 Task: Get the current traffic updates for the Mall of America in Bloomington.
Action: Mouse moved to (63, 81)
Screenshot: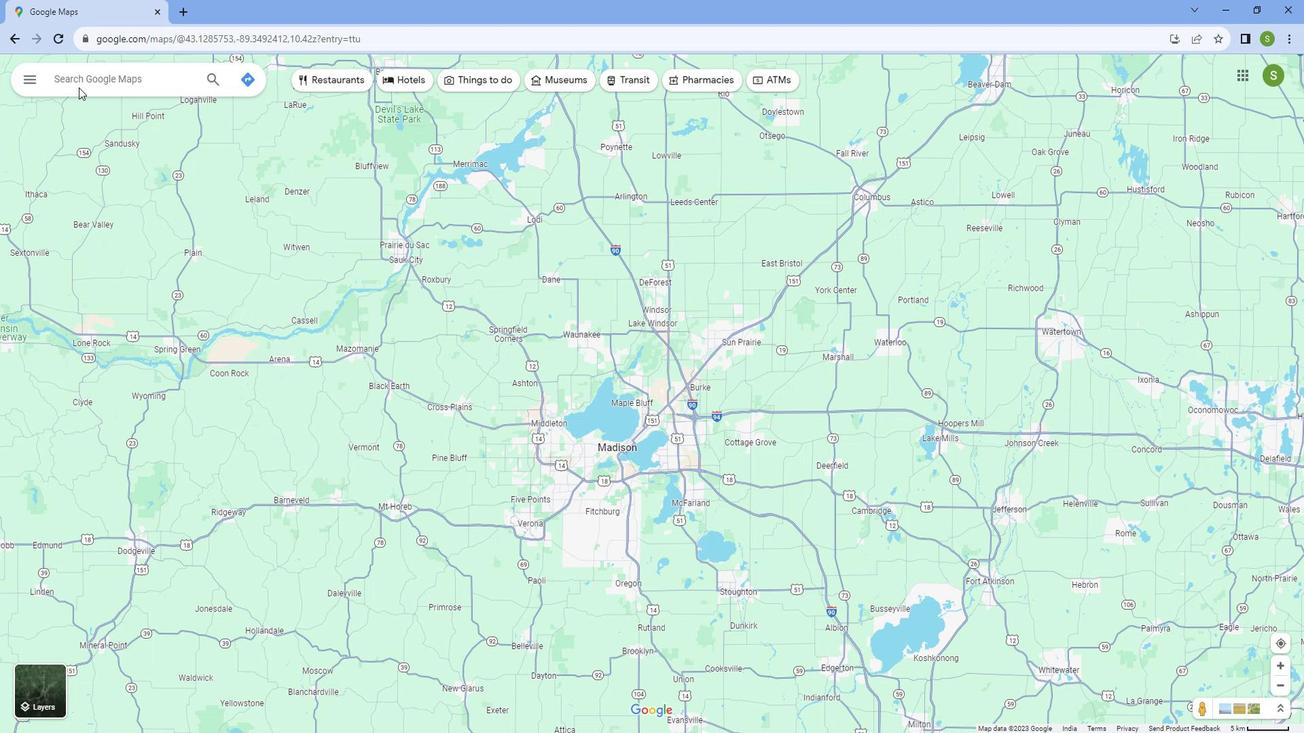 
Action: Mouse pressed left at (63, 81)
Screenshot: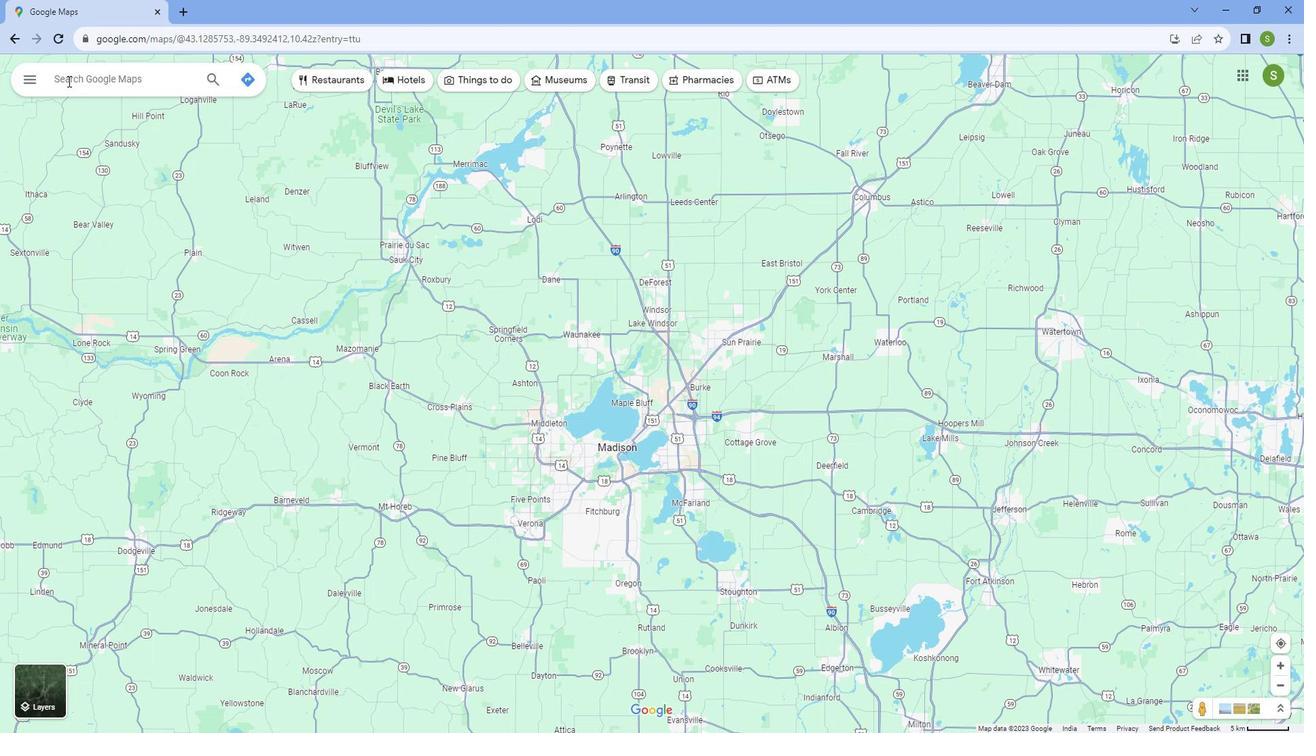 
Action: Key pressed <Key.caps_lock>M<Key.caps_lock>all<Key.space>of<Key.space><Key.caps_lock>A<Key.caps_lock>merica,<Key.space><Key.caps_lock>B<Key.caps_lock>loomington
Screenshot: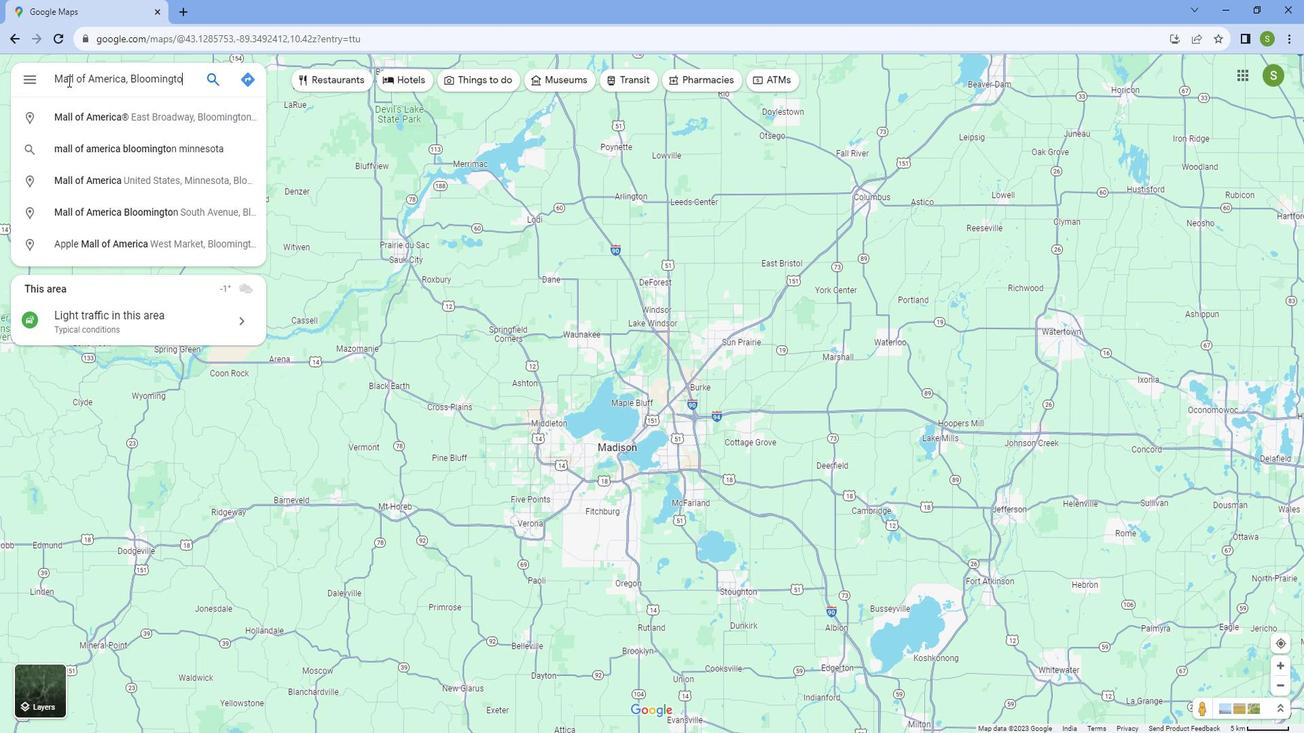 
Action: Mouse moved to (115, 209)
Screenshot: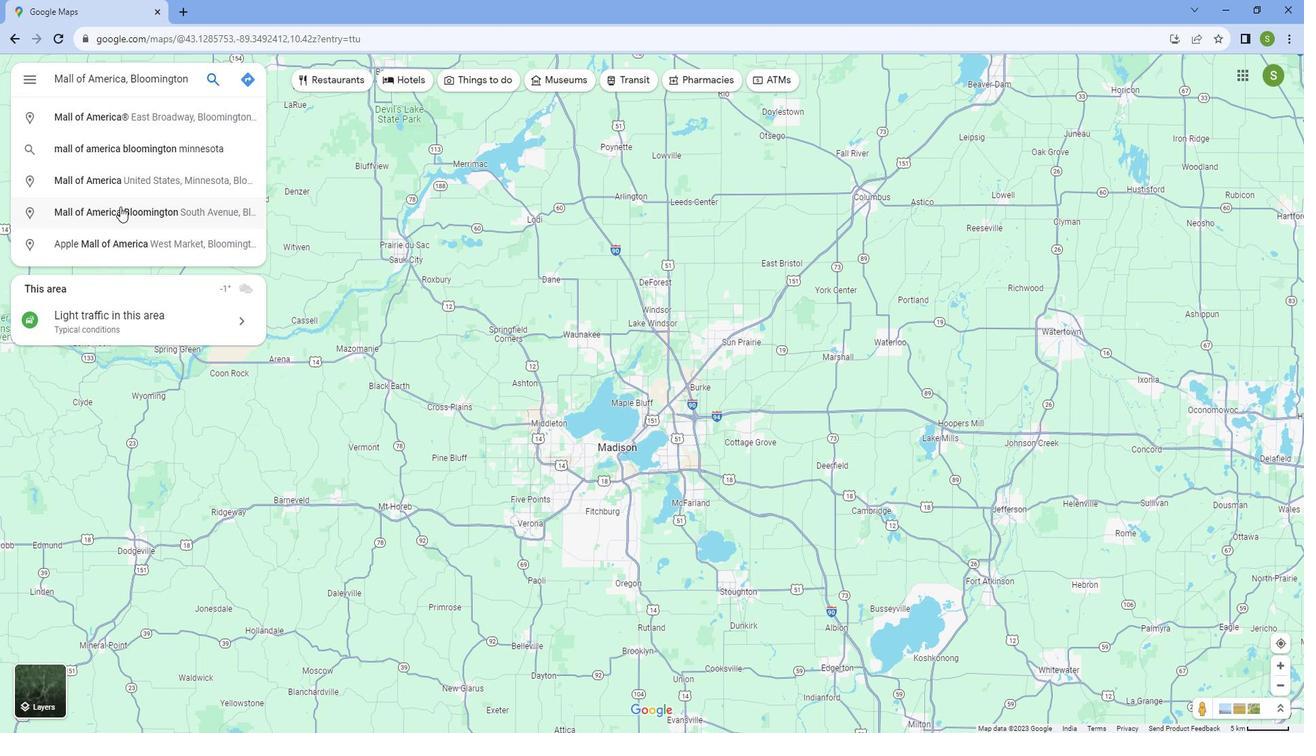 
Action: Mouse pressed left at (115, 209)
Screenshot: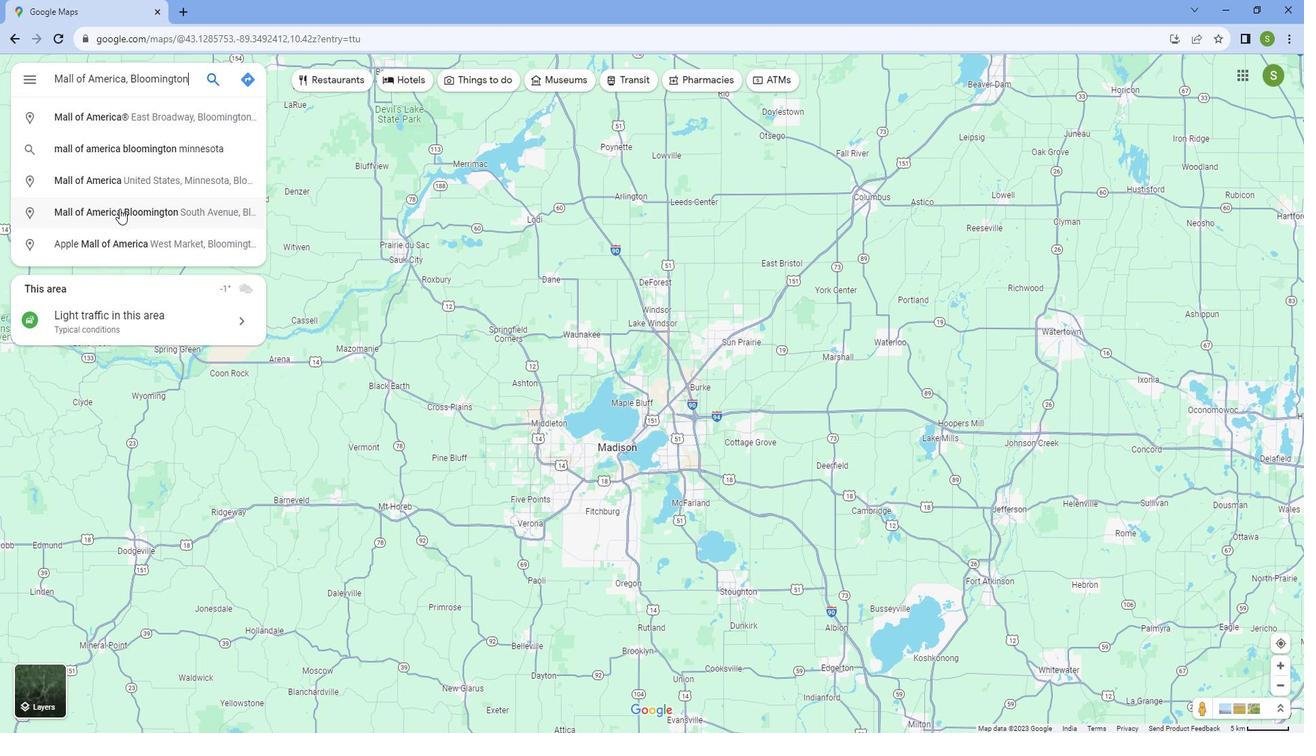 
Action: Mouse moved to (409, 698)
Screenshot: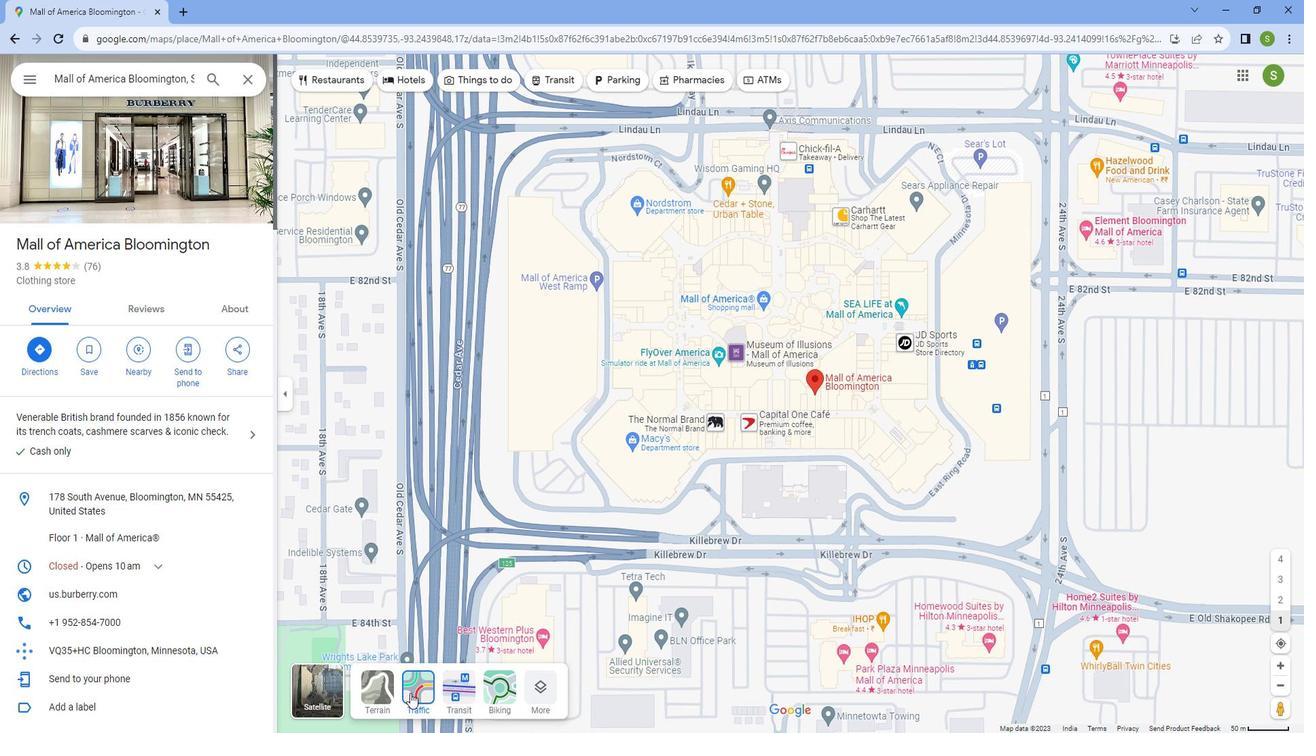 
Action: Mouse pressed left at (409, 698)
Screenshot: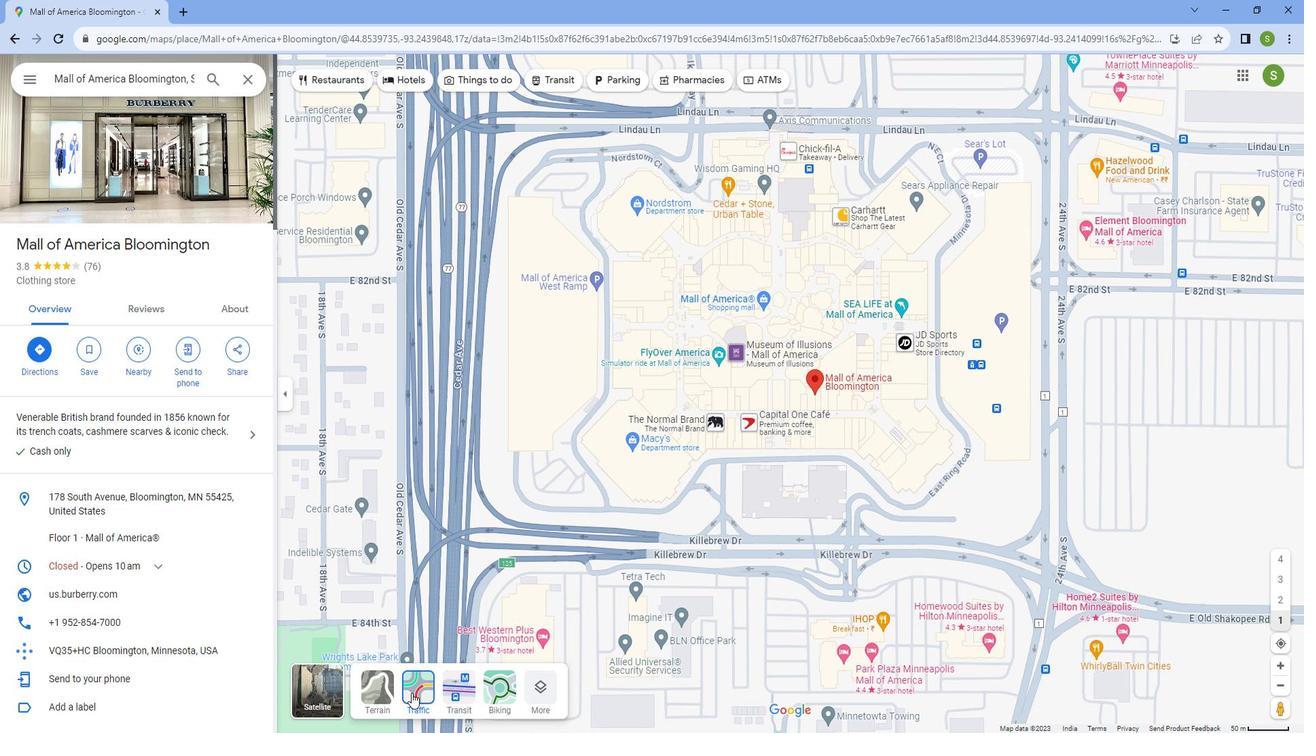 
Action: Mouse moved to (521, 482)
Screenshot: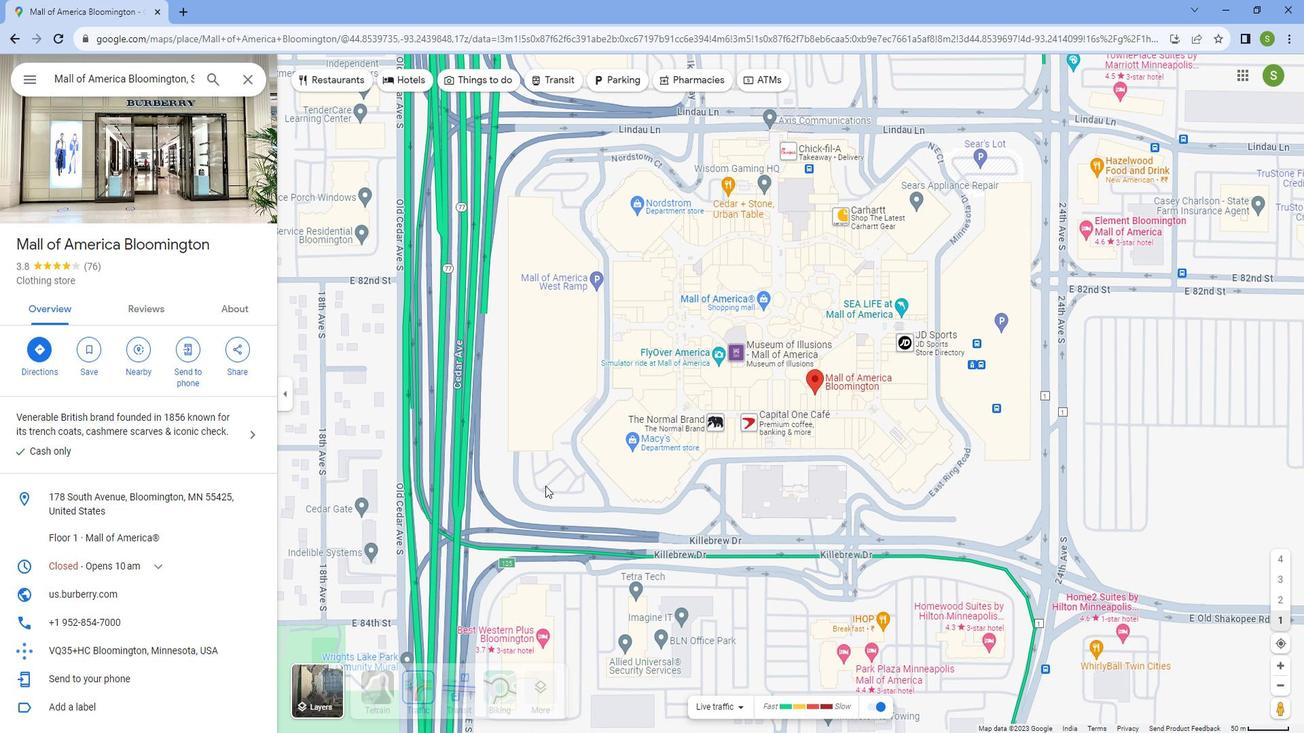 
Action: Mouse scrolled (521, 481) with delta (0, 0)
Screenshot: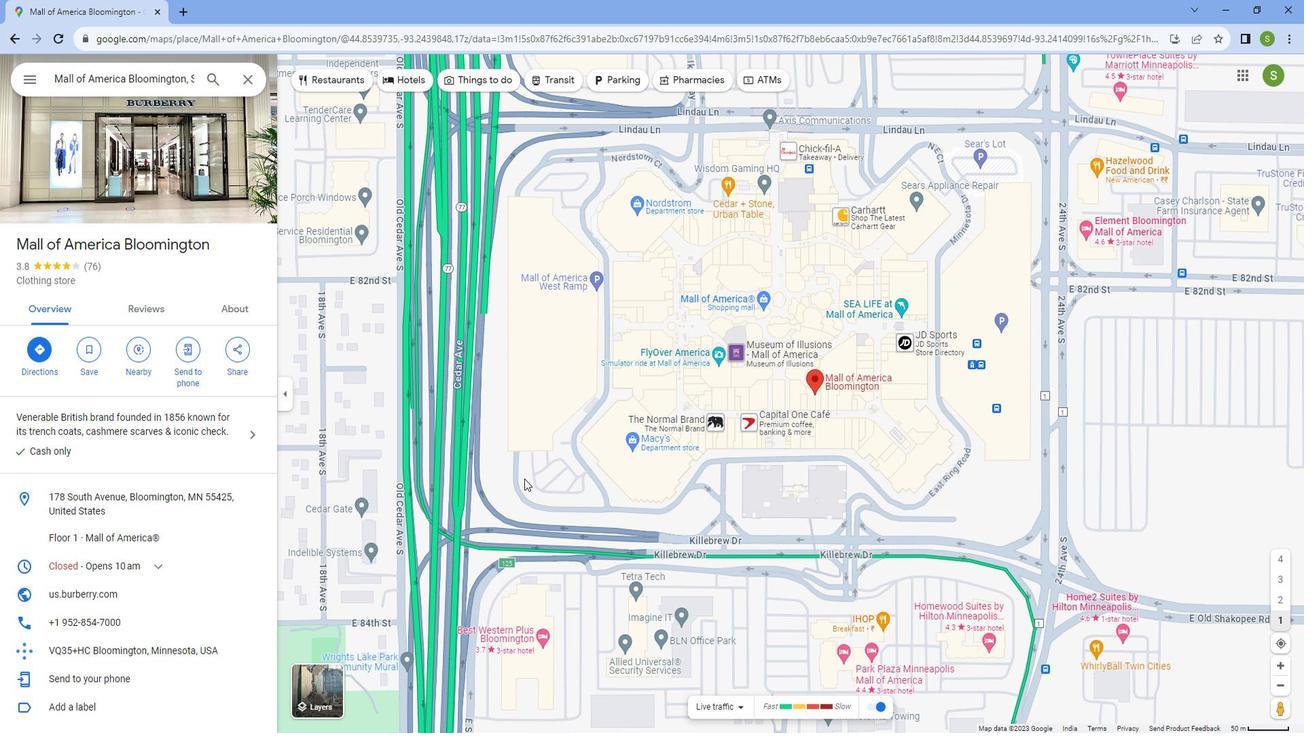 
Action: Mouse scrolled (521, 481) with delta (0, 0)
Screenshot: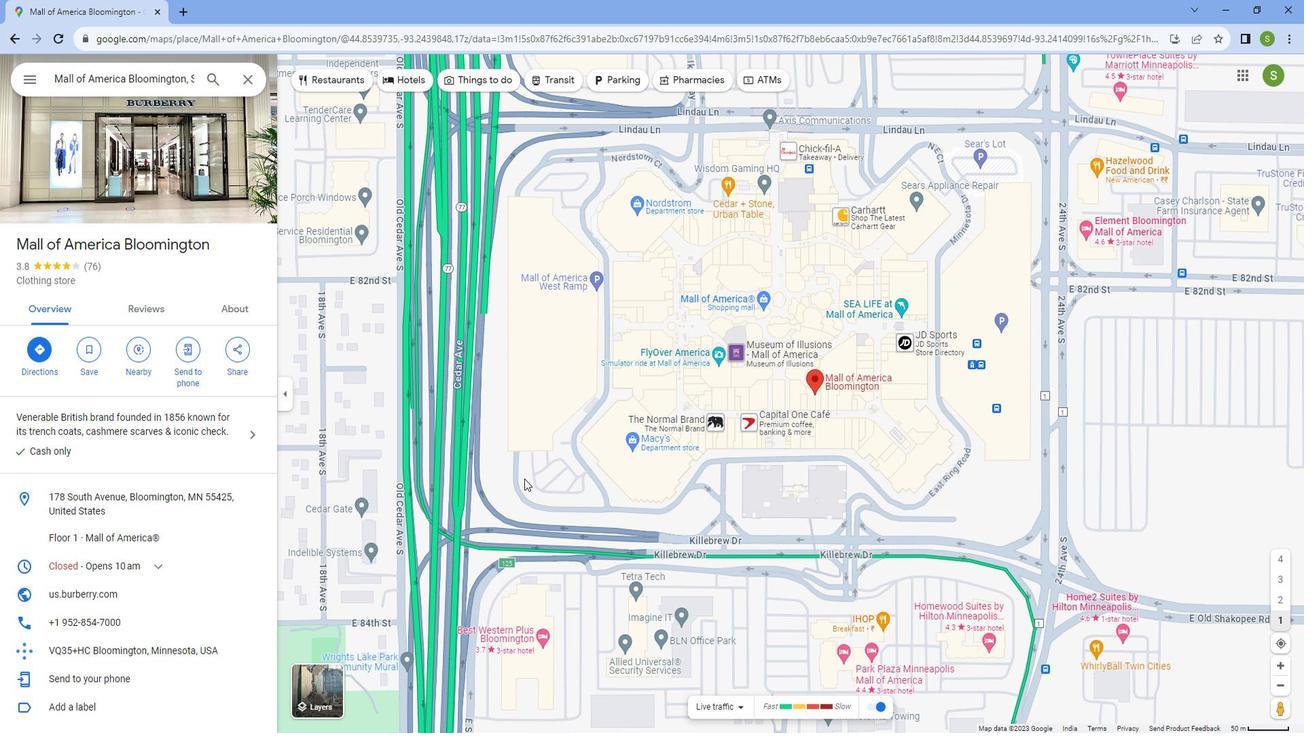 
Action: Mouse scrolled (521, 481) with delta (0, 0)
Screenshot: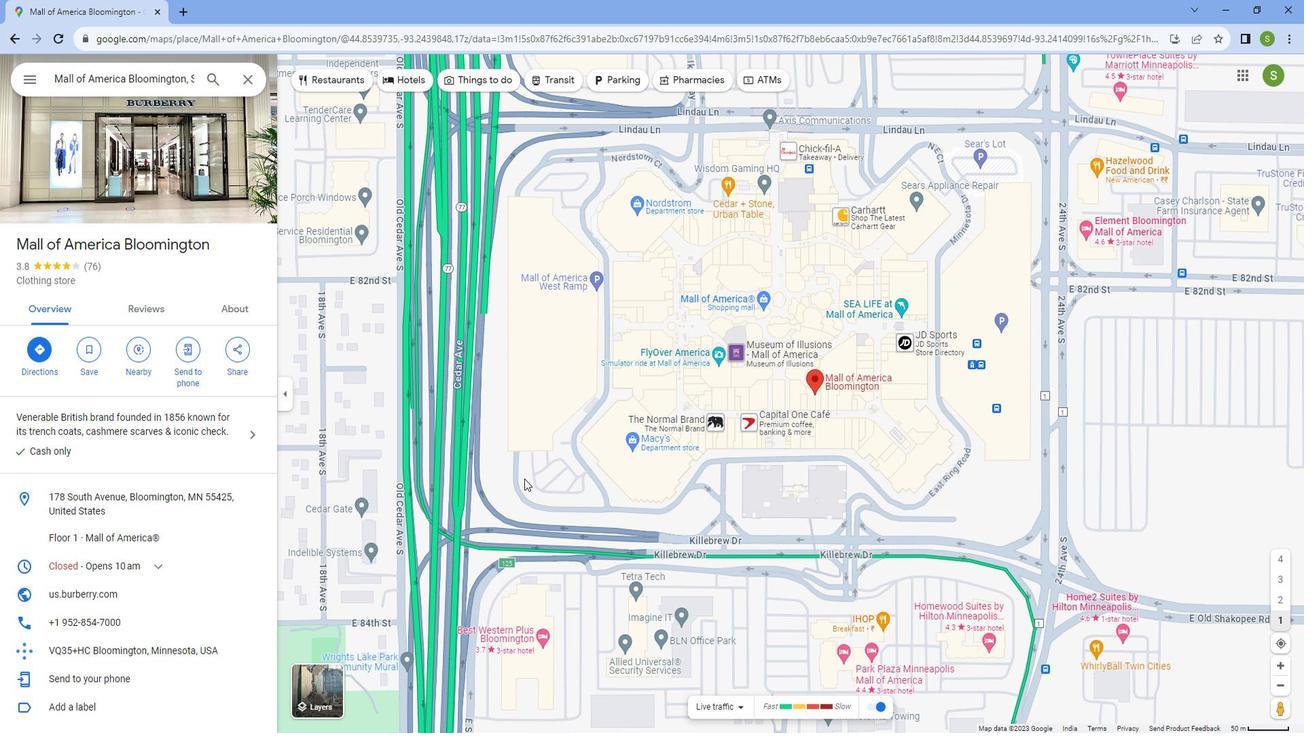 
Action: Mouse scrolled (521, 481) with delta (0, 0)
Screenshot: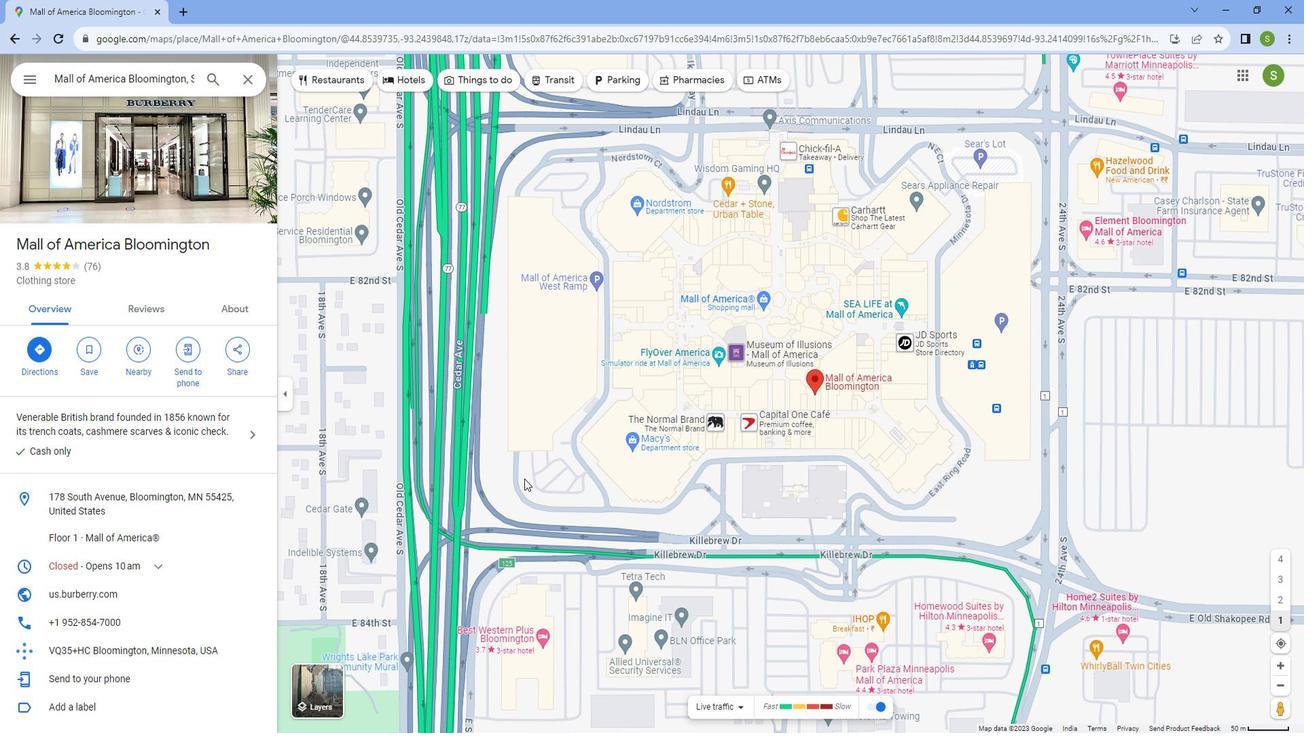 
Action: Mouse scrolled (521, 481) with delta (0, 0)
Screenshot: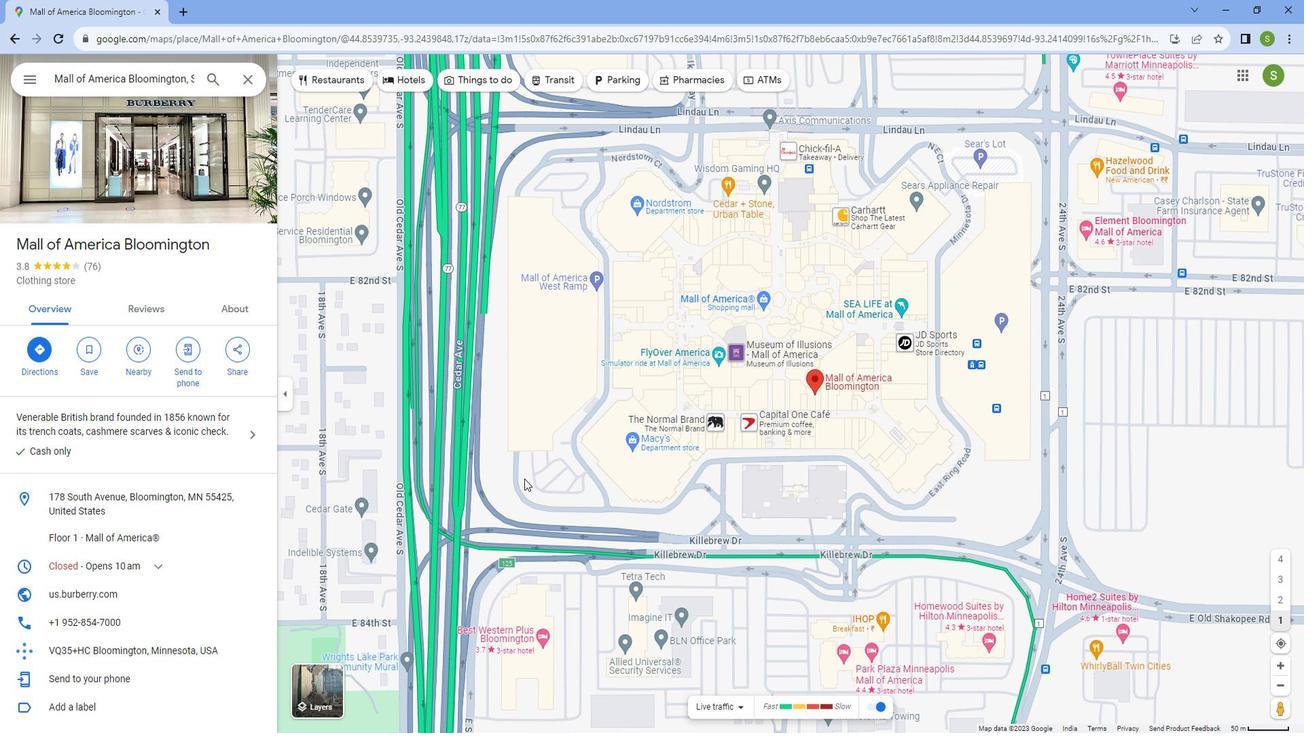 
Action: Mouse scrolled (521, 481) with delta (0, 0)
Screenshot: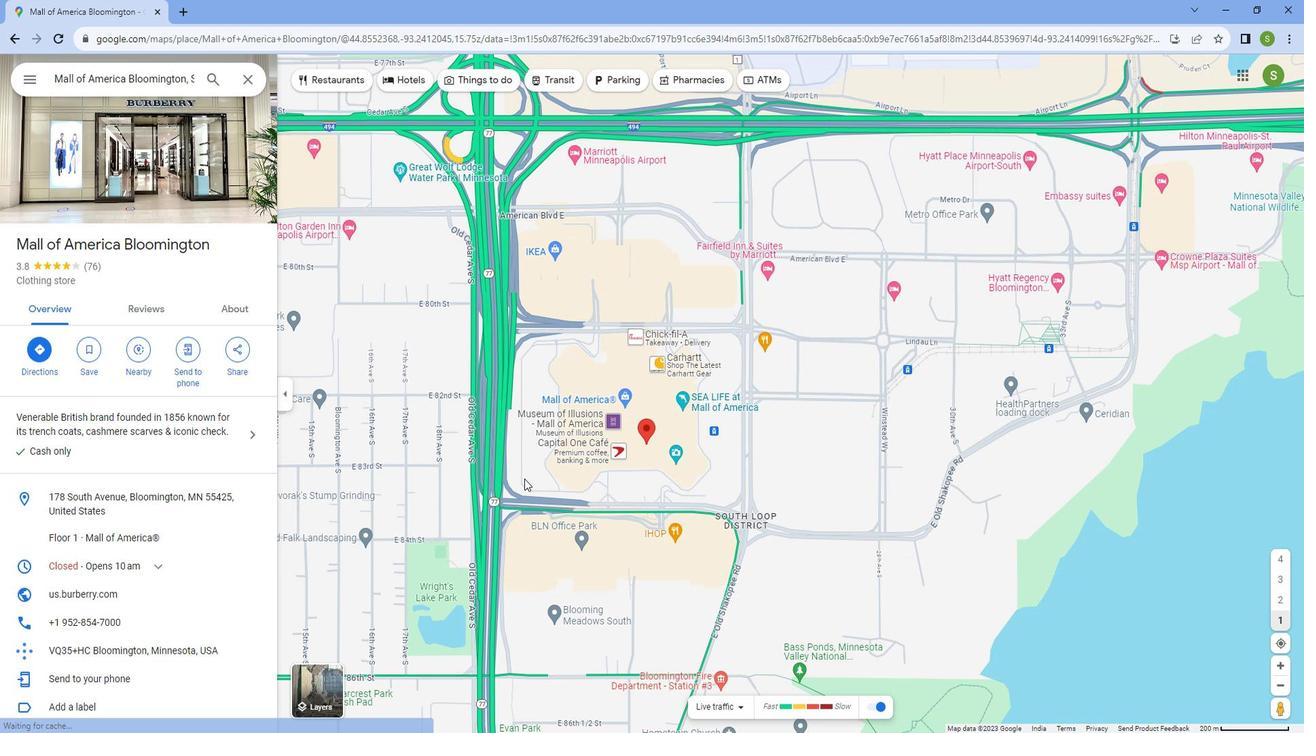 
Action: Mouse scrolled (521, 481) with delta (0, 0)
Screenshot: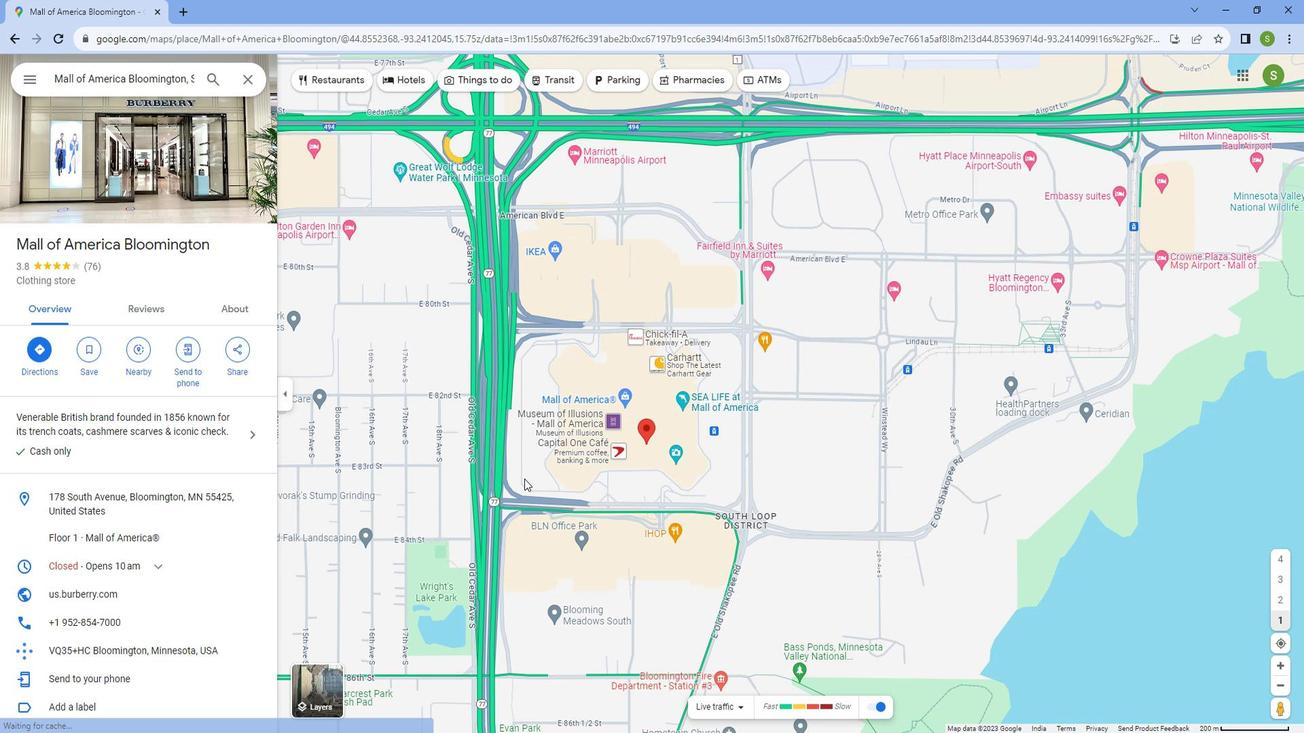 
Action: Mouse scrolled (521, 481) with delta (0, 0)
Screenshot: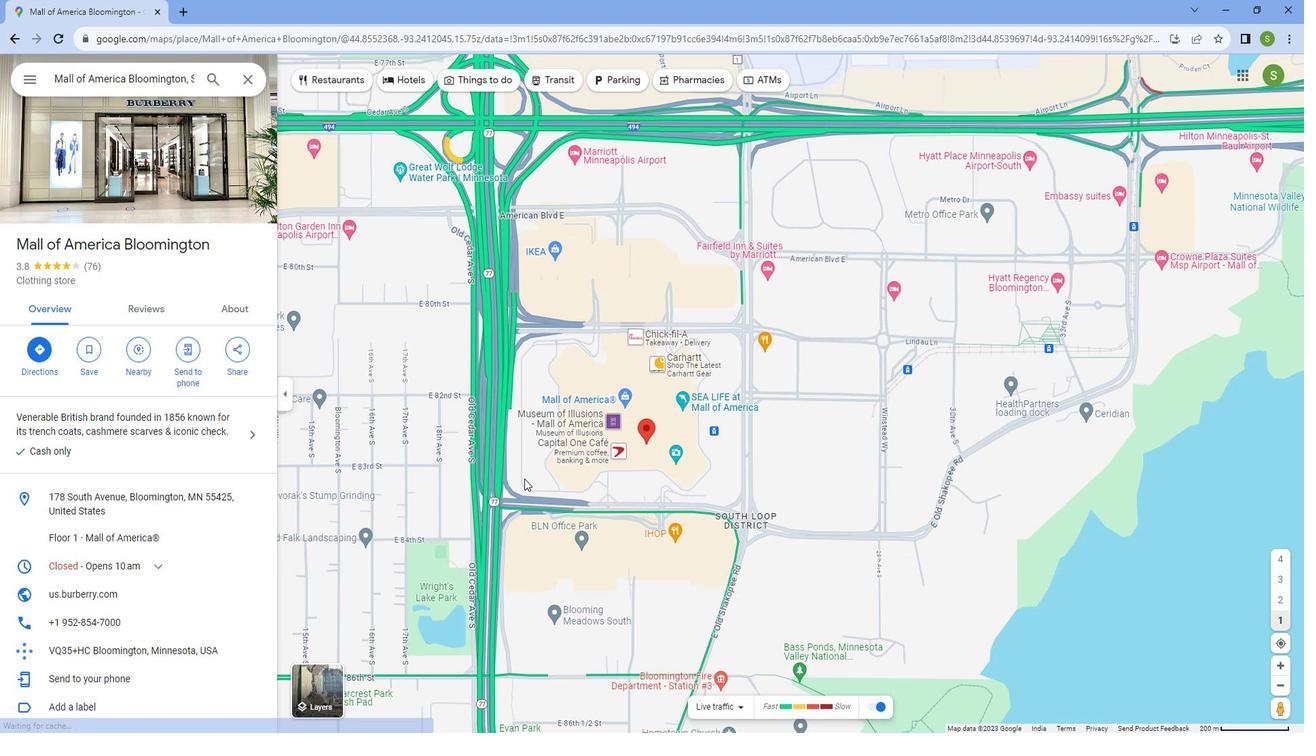 
Action: Mouse scrolled (521, 481) with delta (0, 0)
Screenshot: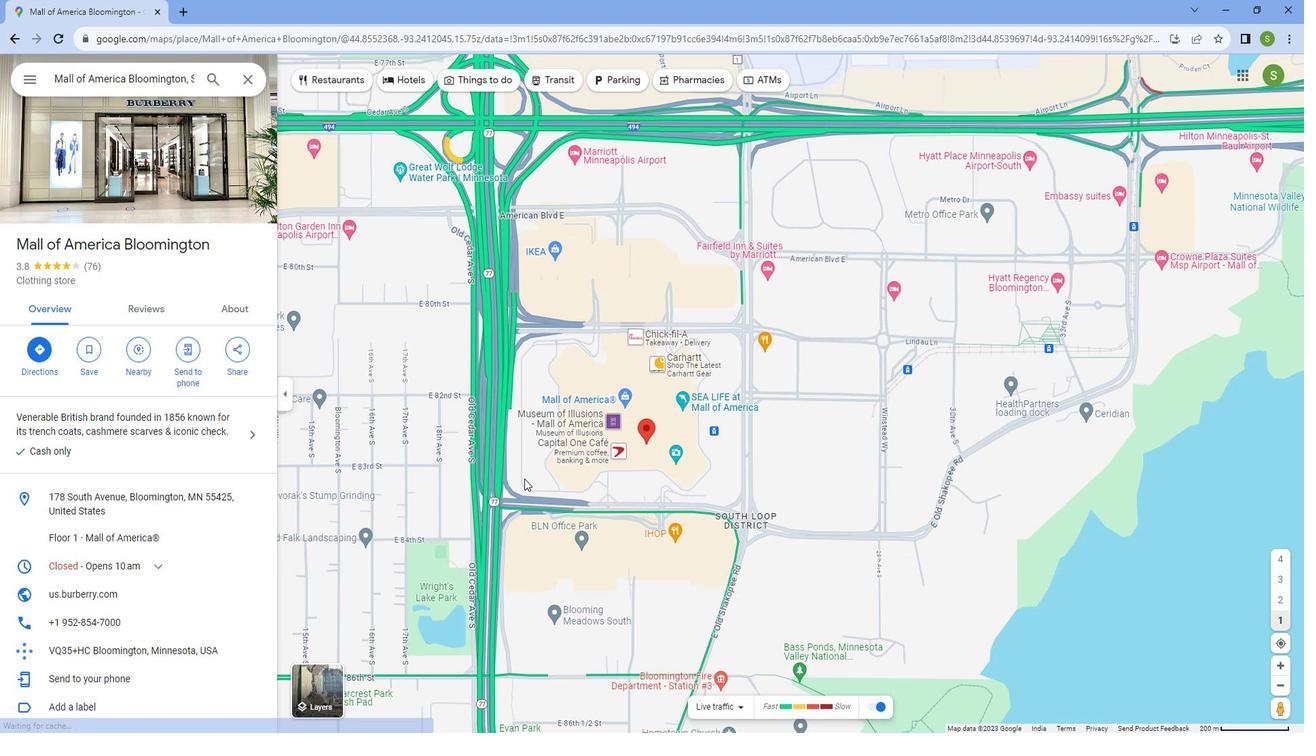 
Action: Mouse scrolled (521, 481) with delta (0, 0)
Screenshot: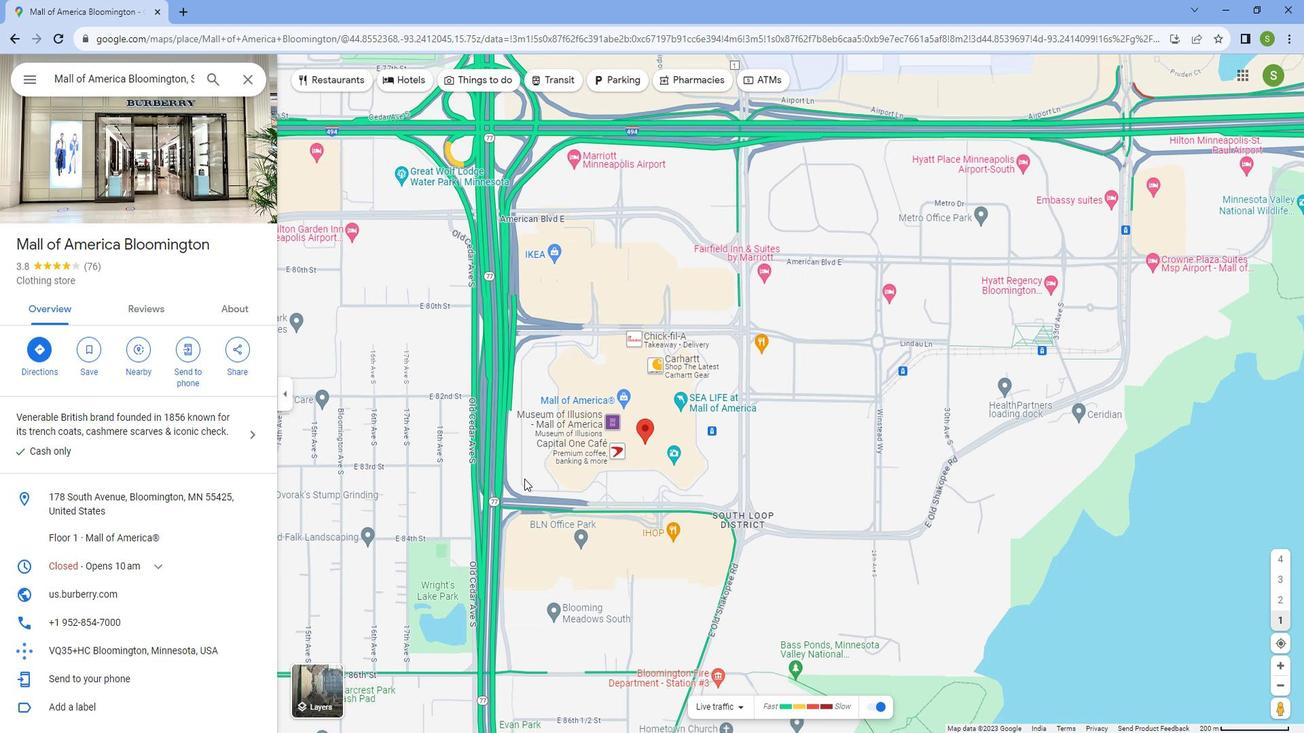 
Action: Mouse moved to (1114, 226)
Screenshot: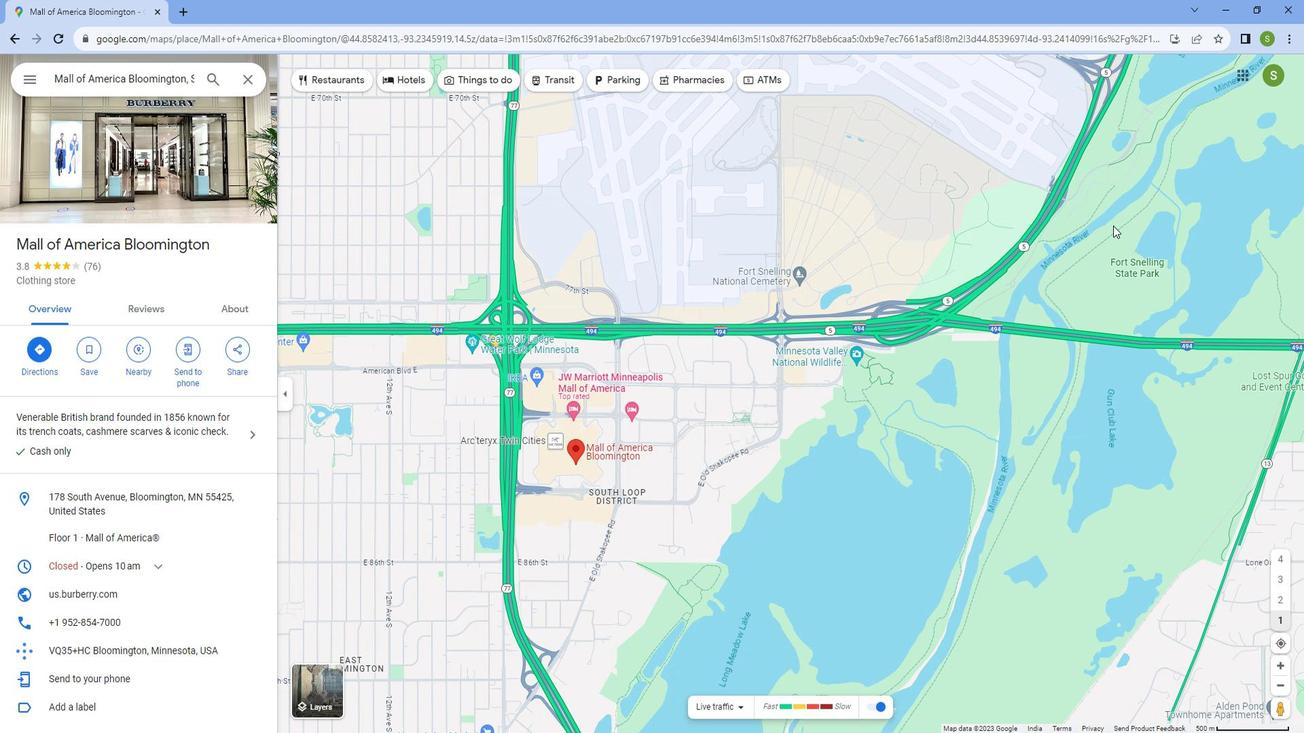 
Action: Mouse scrolled (1114, 227) with delta (0, 0)
Screenshot: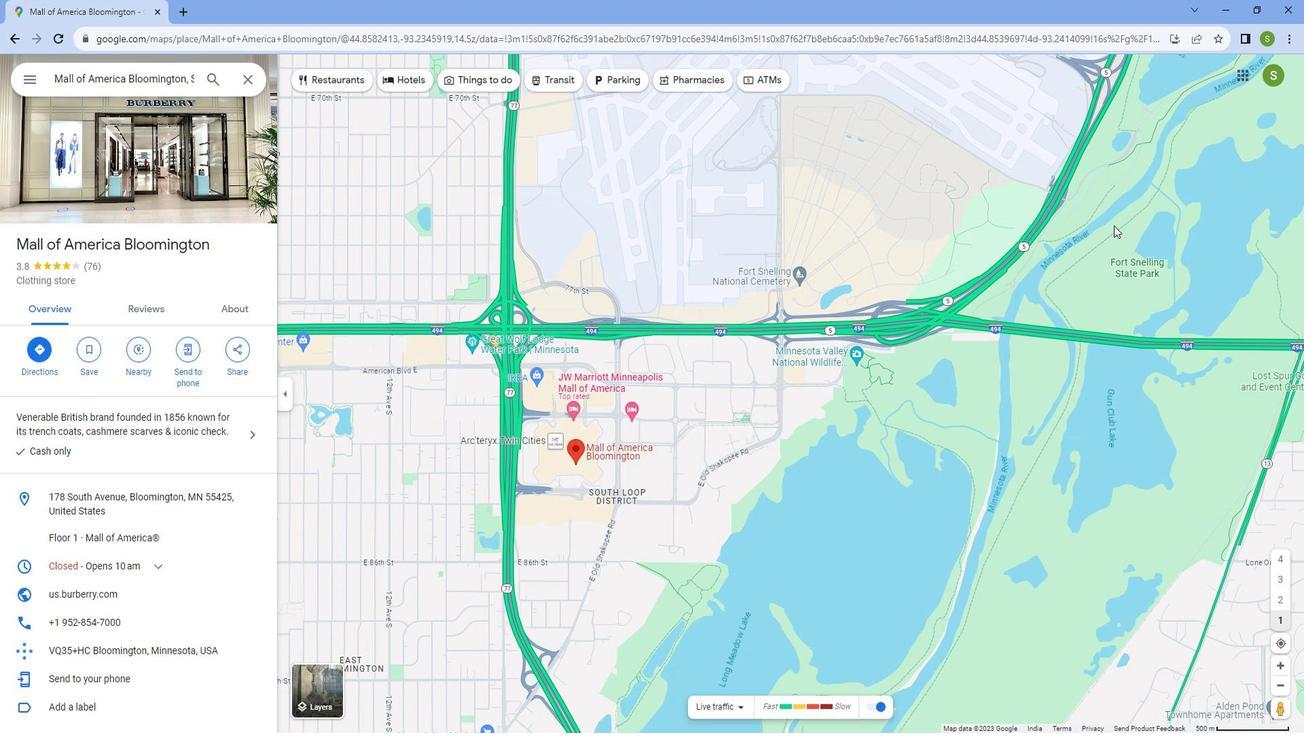 
Action: Mouse moved to (1113, 226)
Screenshot: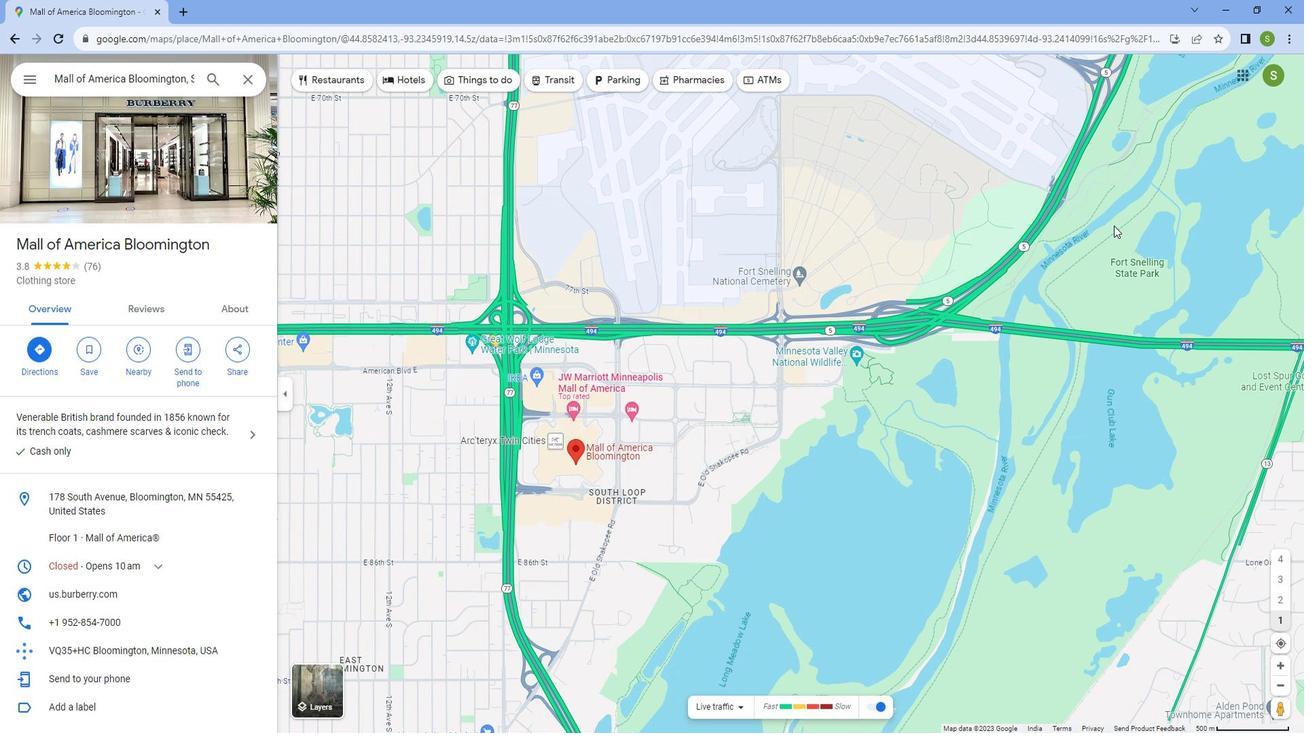 
Action: Mouse scrolled (1113, 227) with delta (0, 0)
Screenshot: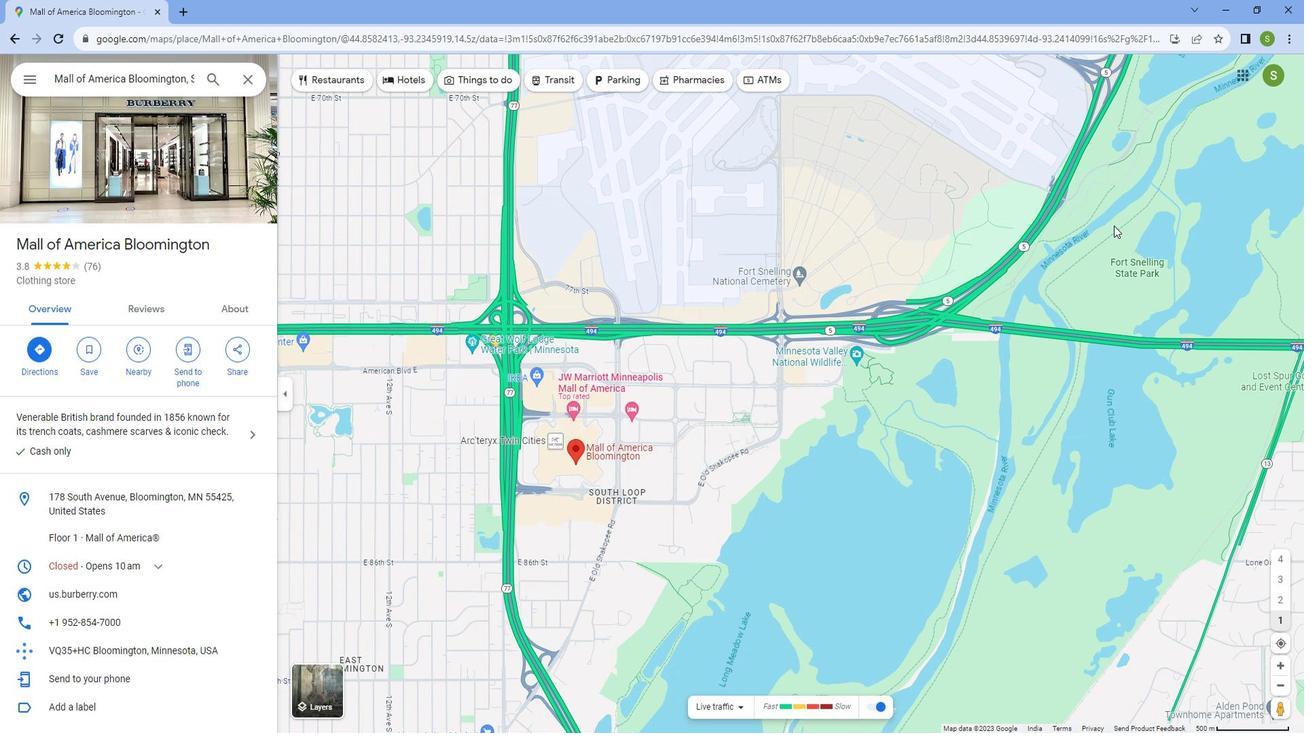 
Action: Mouse moved to (1107, 228)
Screenshot: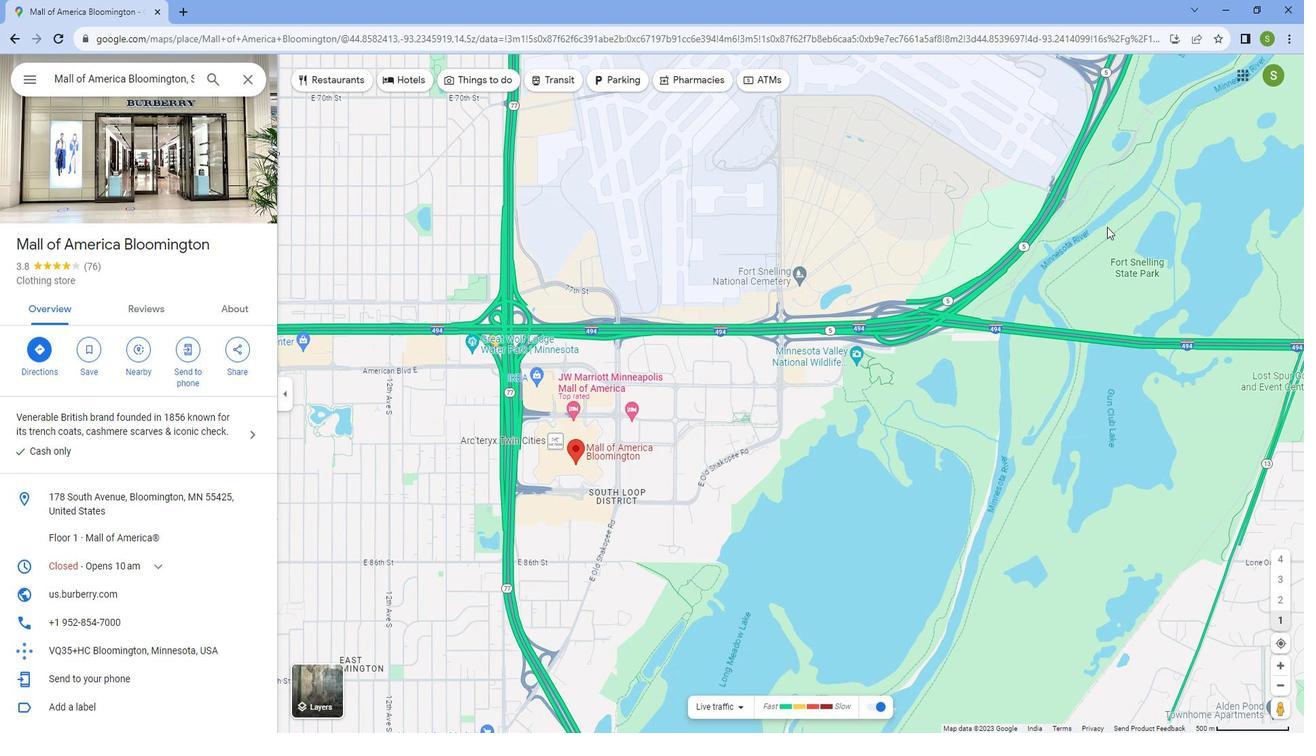 
Action: Mouse scrolled (1107, 228) with delta (0, 0)
Screenshot: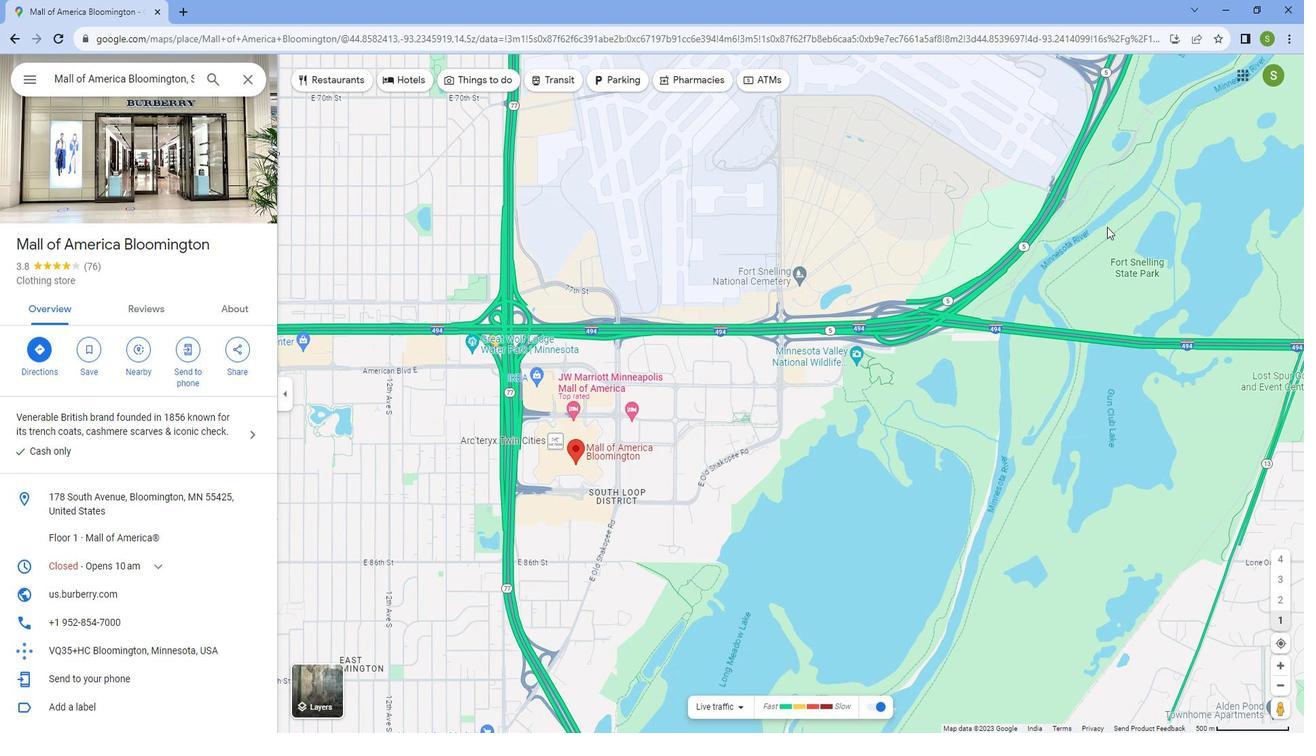 
Action: Mouse moved to (1096, 233)
Screenshot: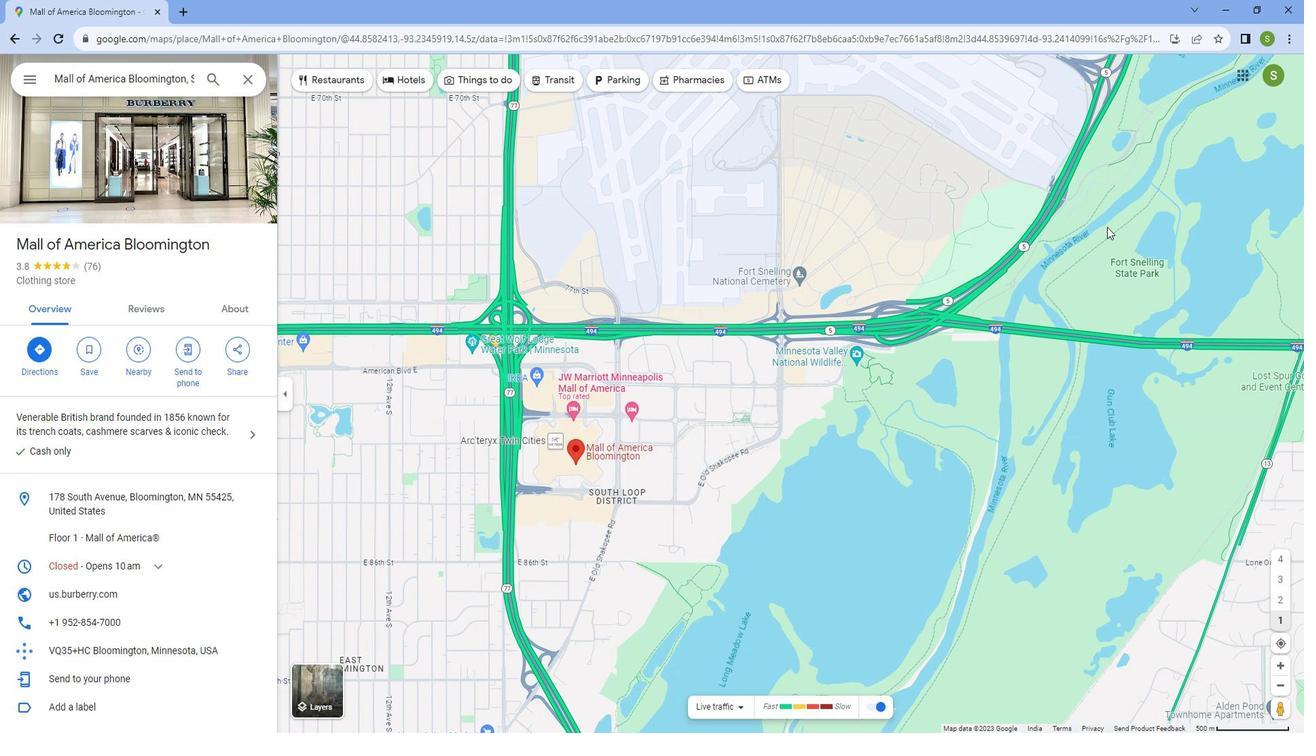 
Action: Mouse scrolled (1096, 234) with delta (0, 0)
Screenshot: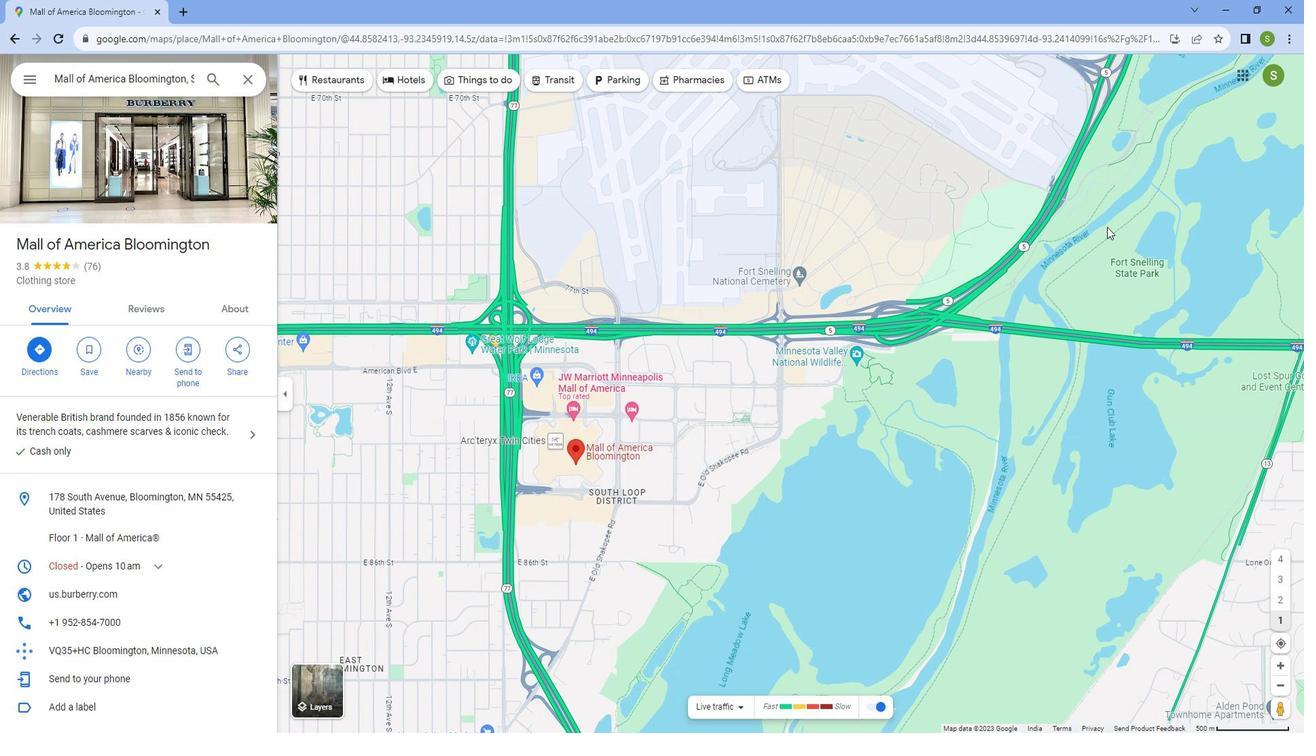 
Action: Mouse moved to (1089, 237)
Screenshot: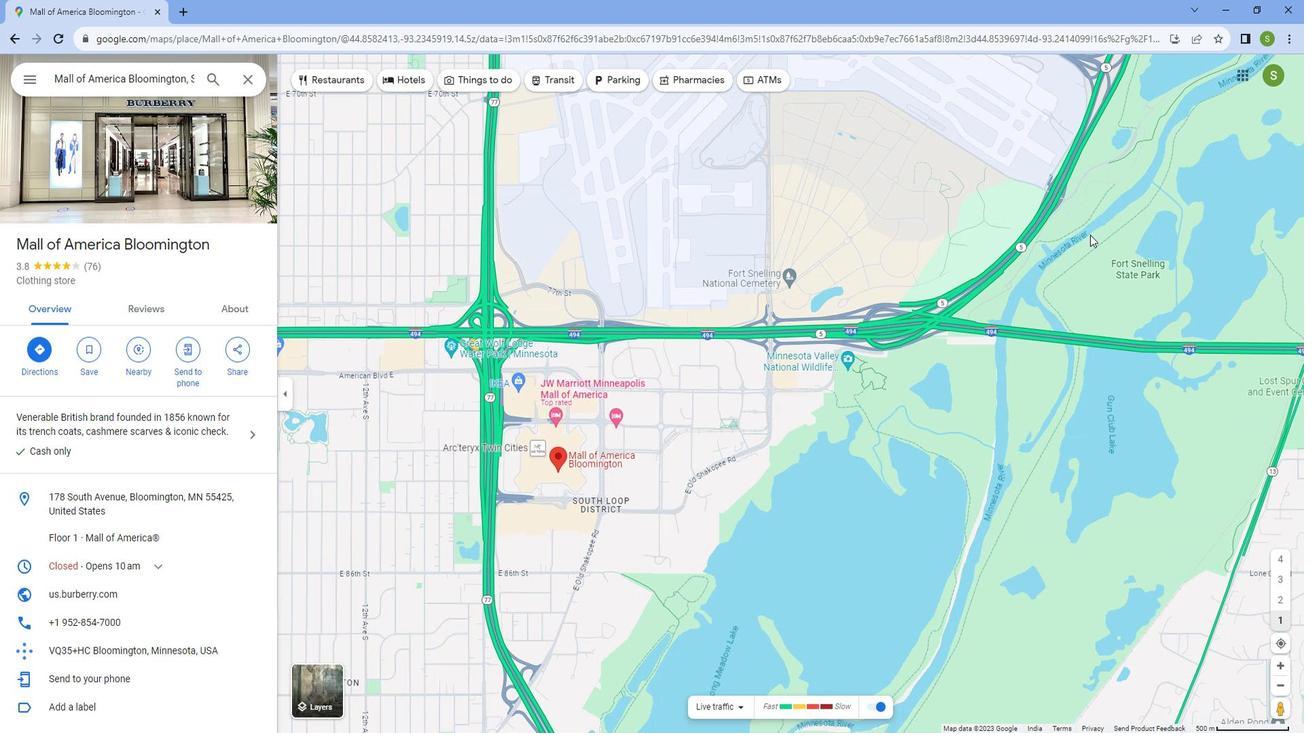 
Action: Mouse scrolled (1089, 237) with delta (0, 0)
Screenshot: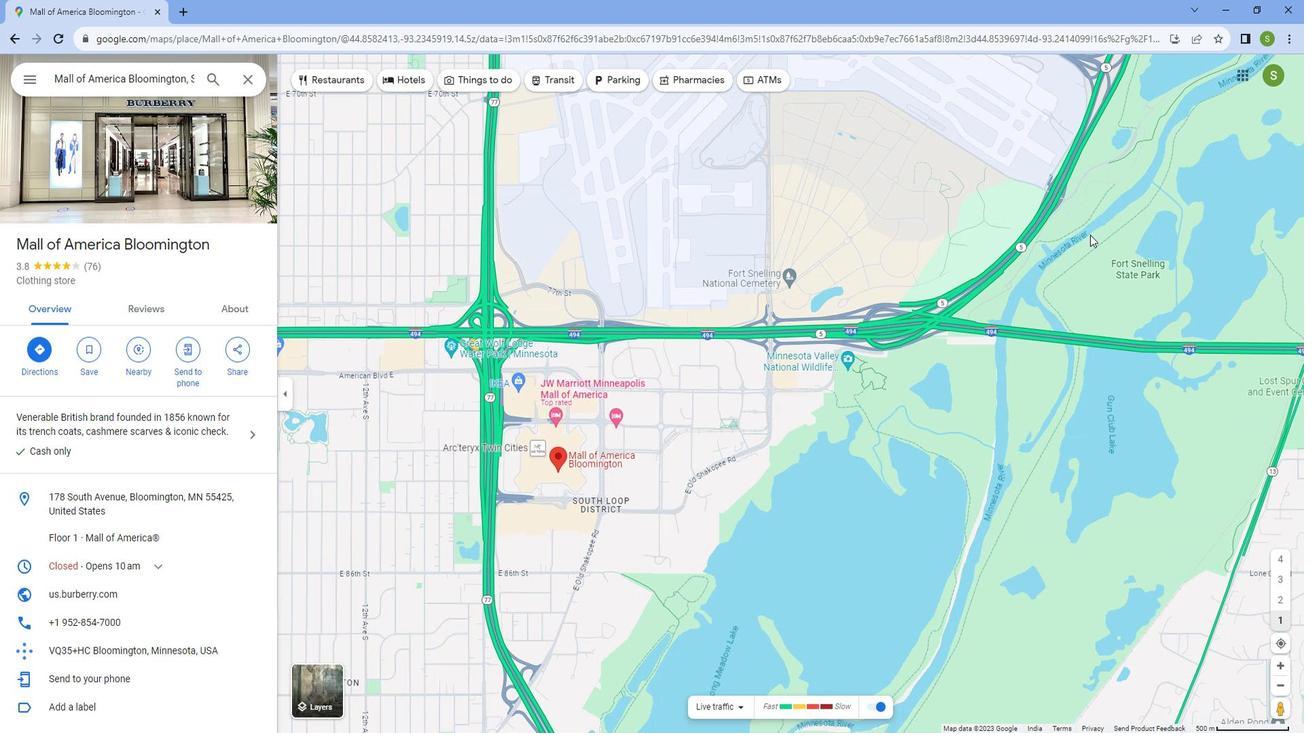 
Action: Mouse moved to (1089, 237)
Screenshot: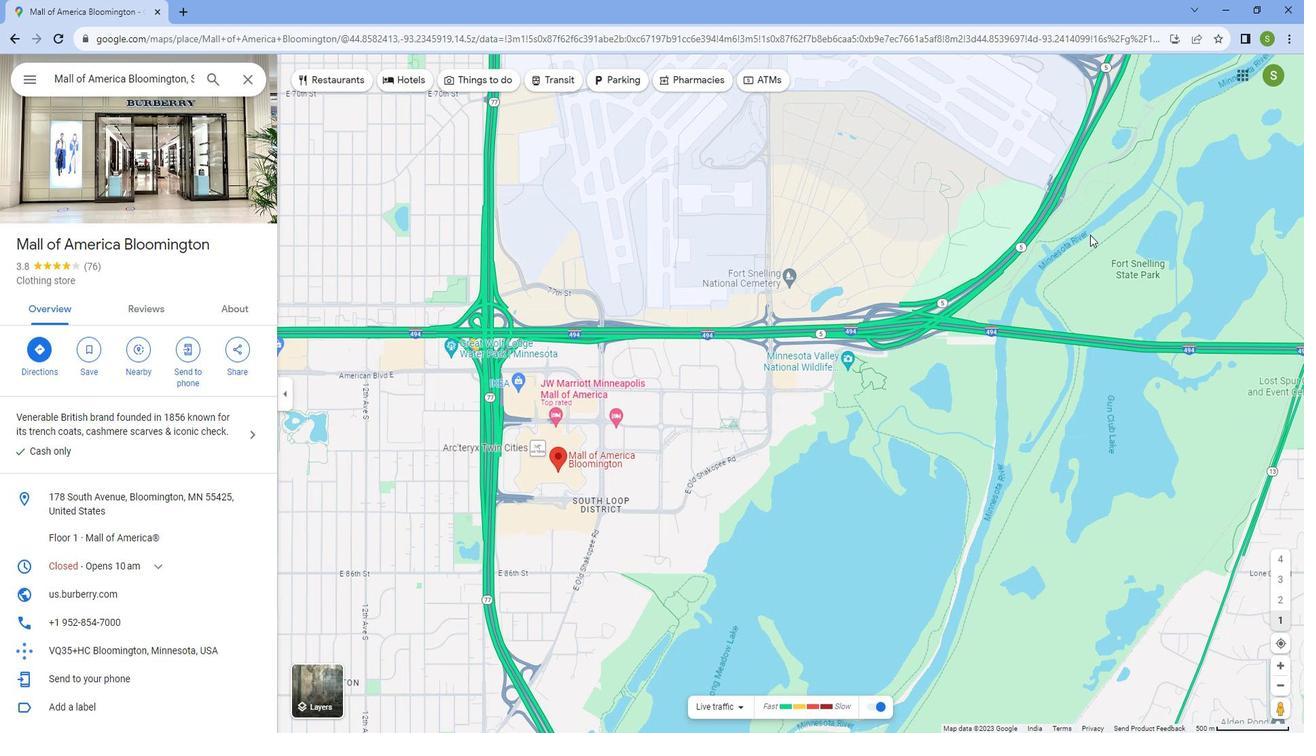 
Action: Mouse scrolled (1089, 236) with delta (0, 0)
Screenshot: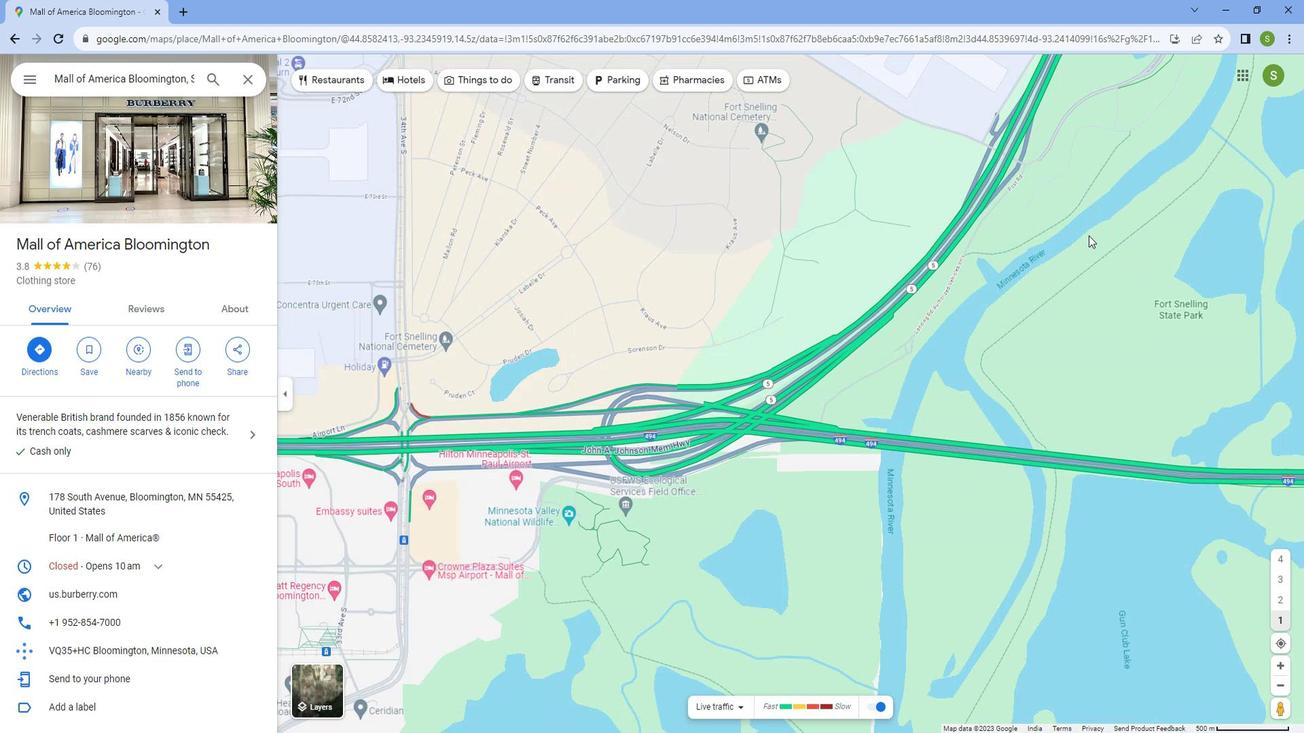 
Action: Mouse scrolled (1089, 237) with delta (0, 0)
Screenshot: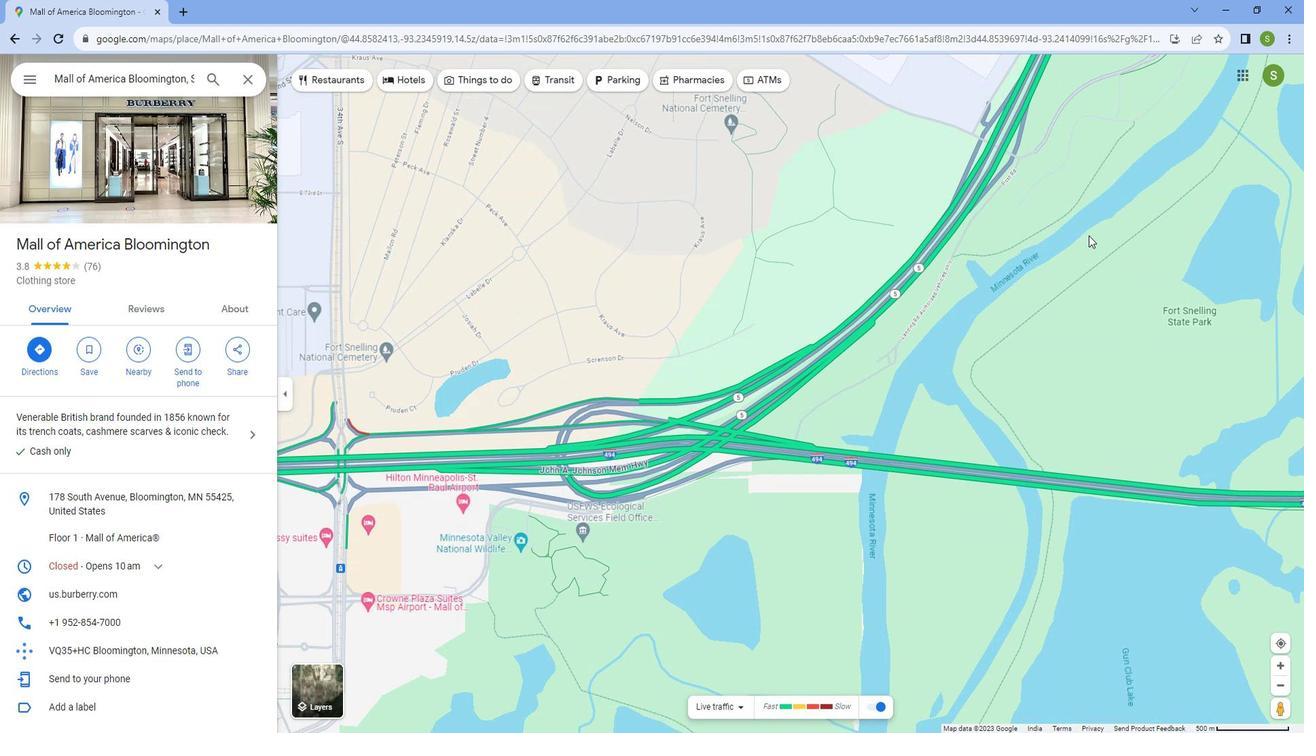 
Action: Mouse scrolled (1089, 237) with delta (0, 0)
Screenshot: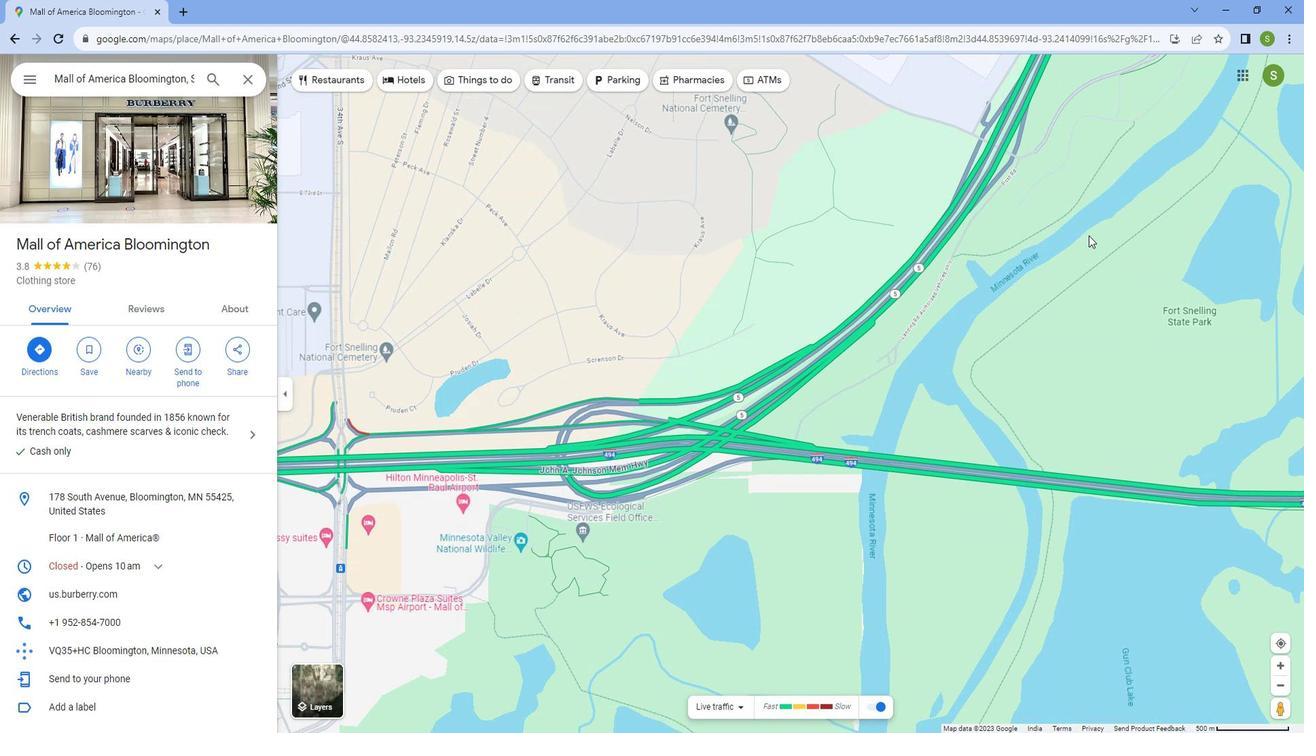 
Action: Mouse scrolled (1089, 237) with delta (0, 0)
Screenshot: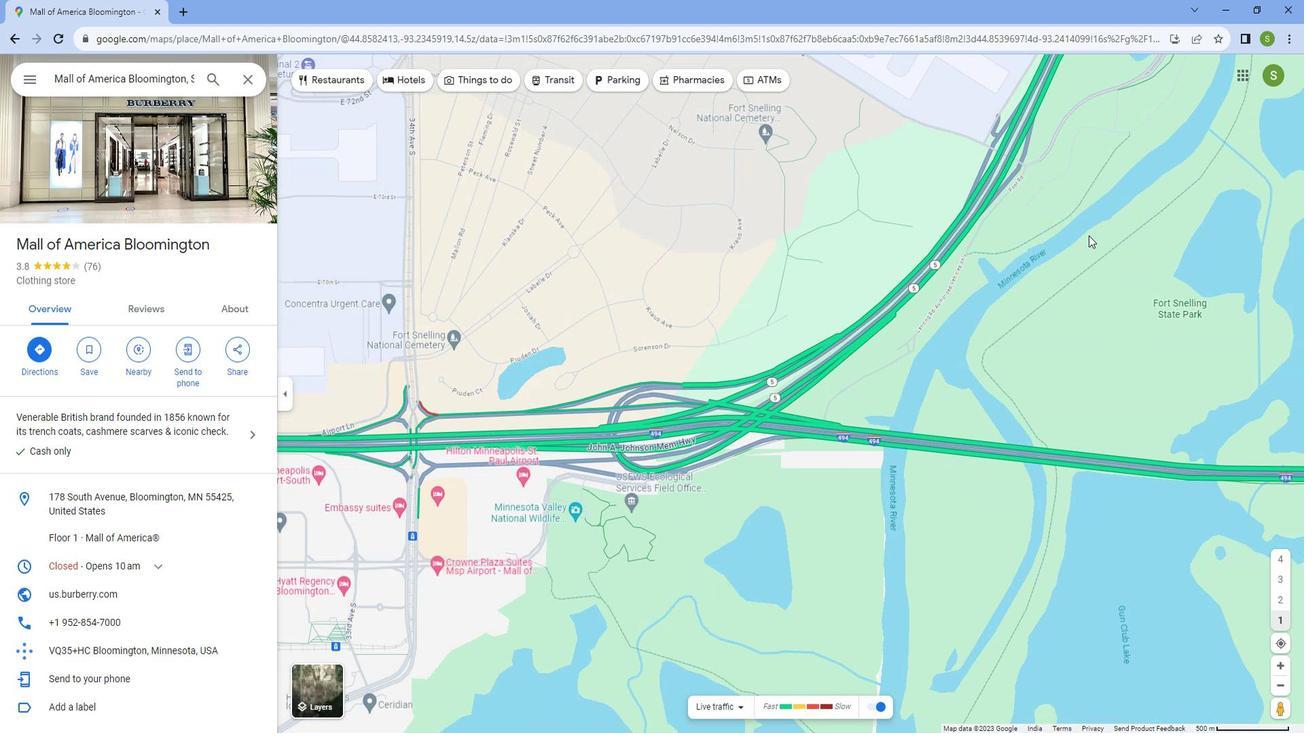 
Action: Mouse moved to (1087, 237)
Screenshot: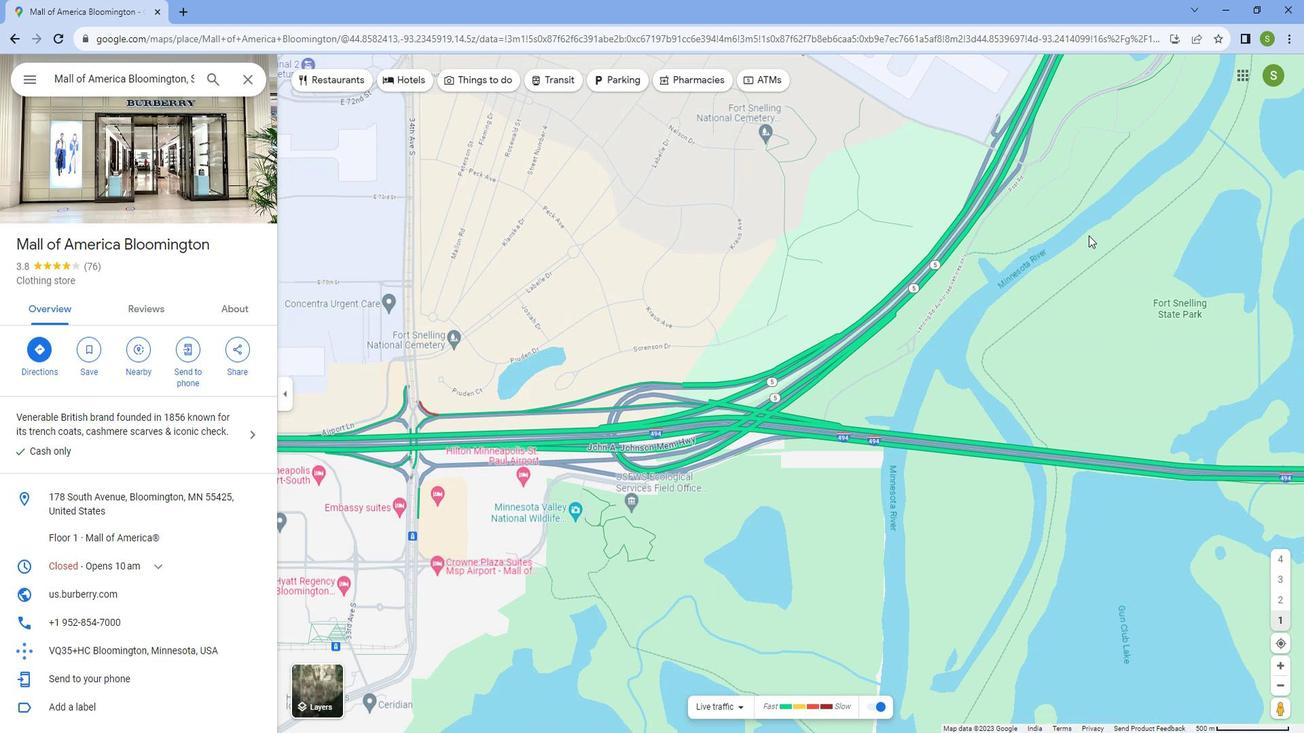 
Action: Mouse scrolled (1087, 238) with delta (0, 0)
Screenshot: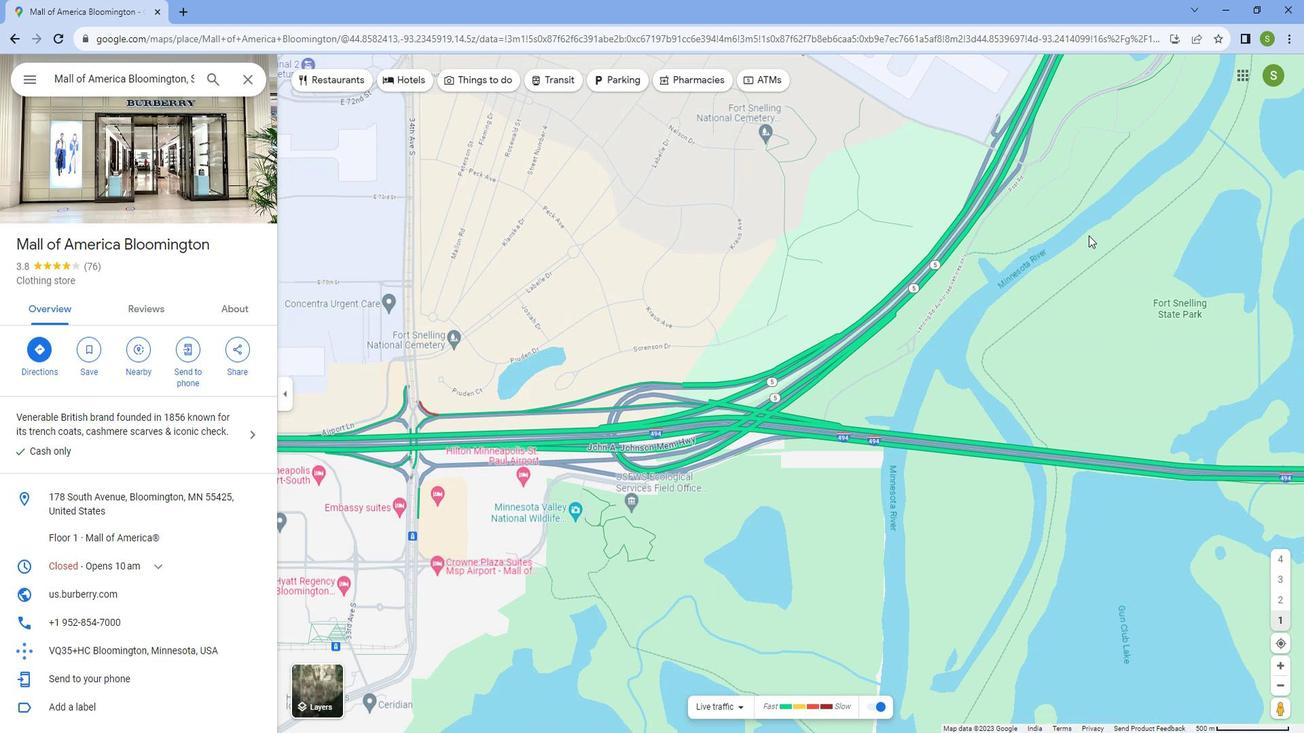 
Action: Mouse moved to (1085, 238)
Screenshot: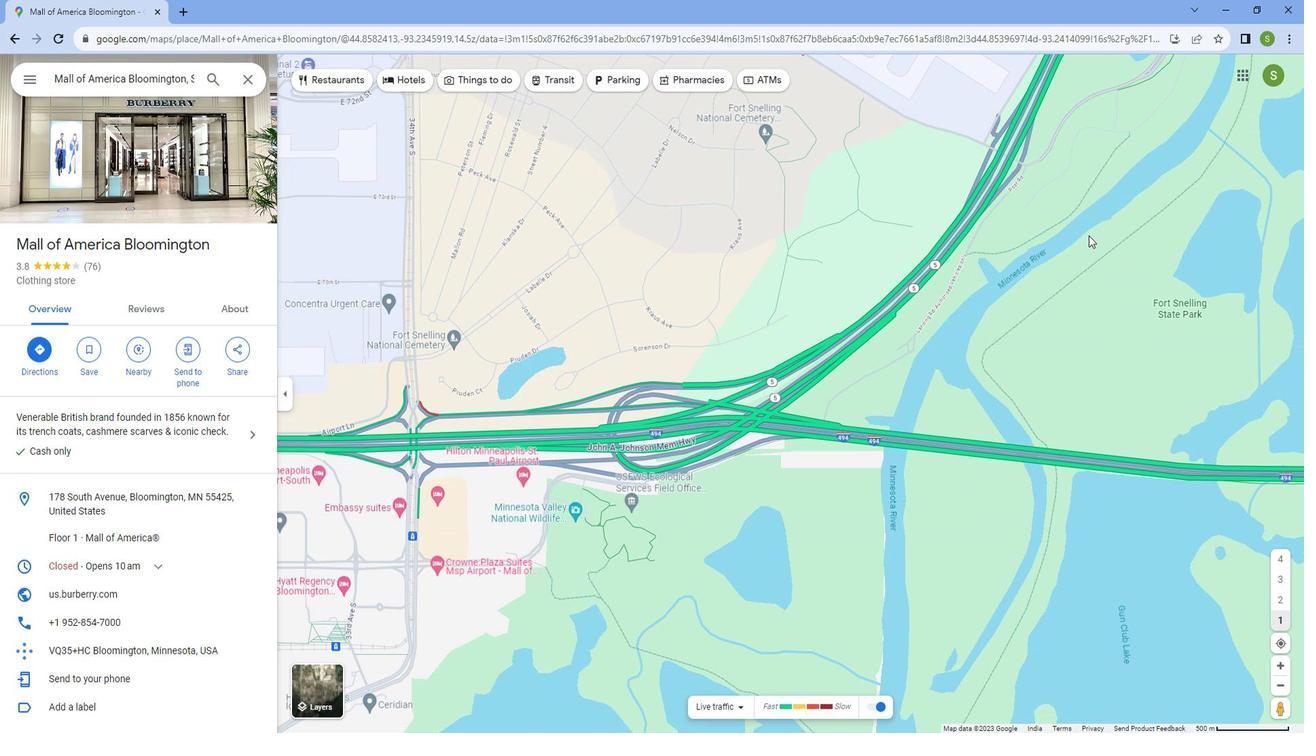 
Action: Mouse scrolled (1085, 239) with delta (0, 0)
Screenshot: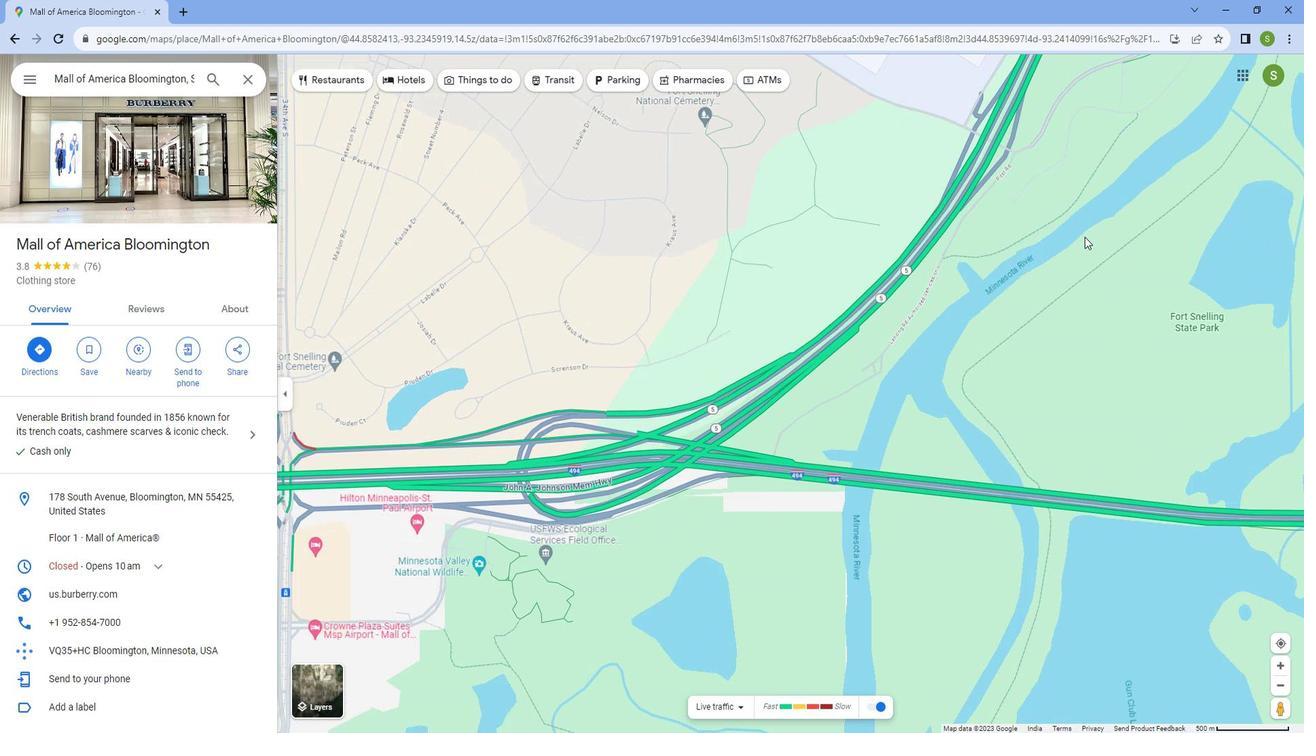 
Action: Mouse moved to (1081, 239)
Screenshot: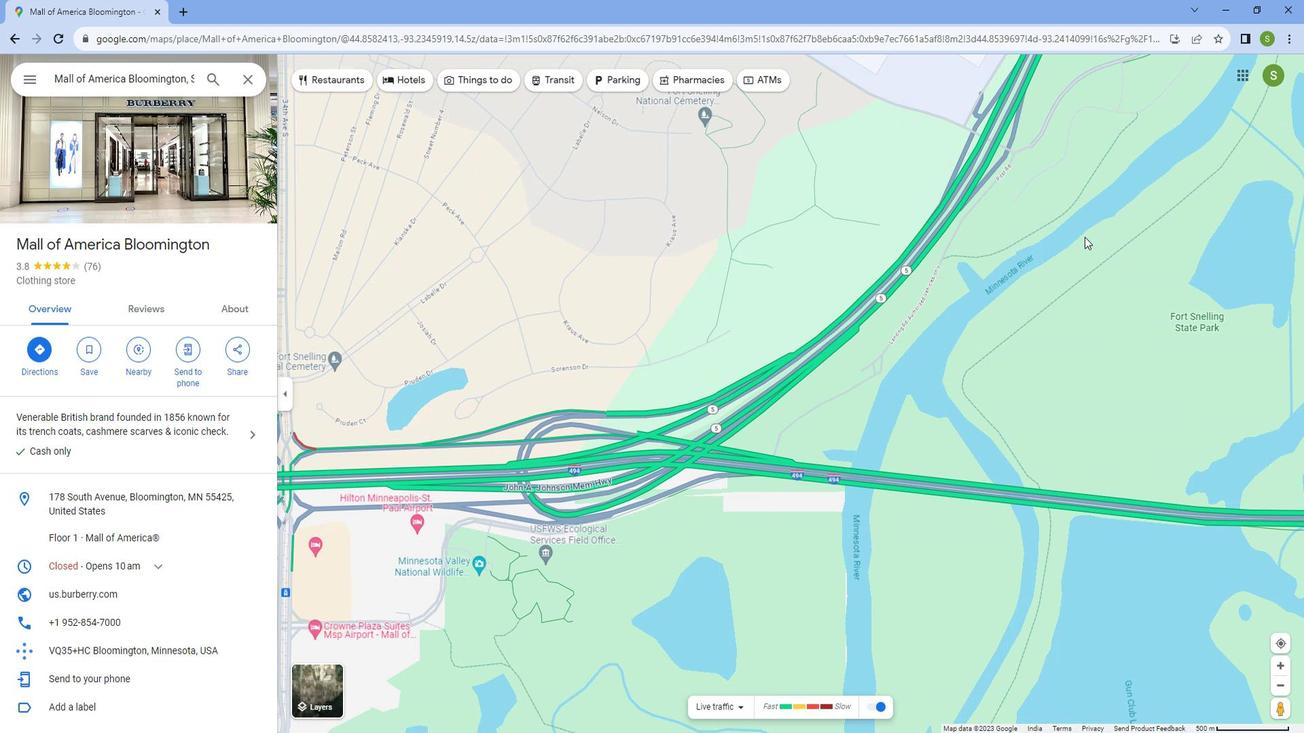 
Action: Mouse scrolled (1081, 240) with delta (0, 0)
Screenshot: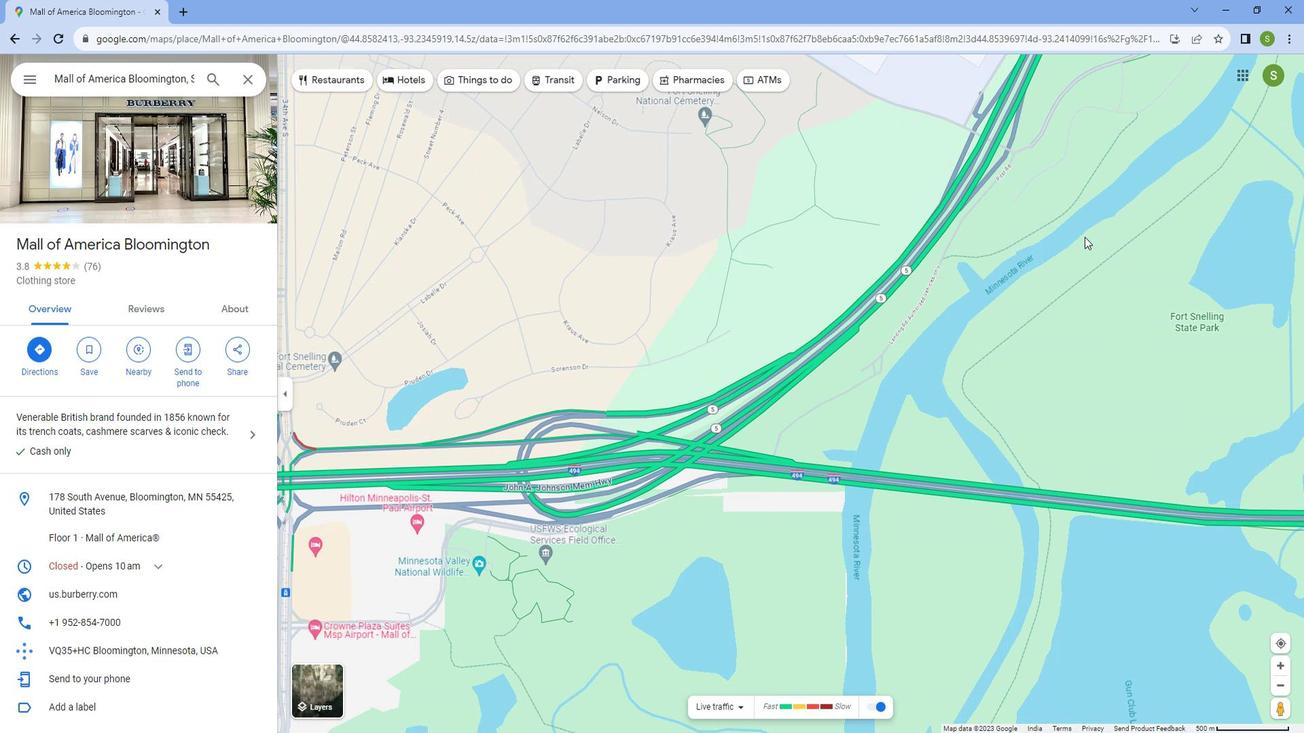 
Action: Mouse moved to (597, 468)
Screenshot: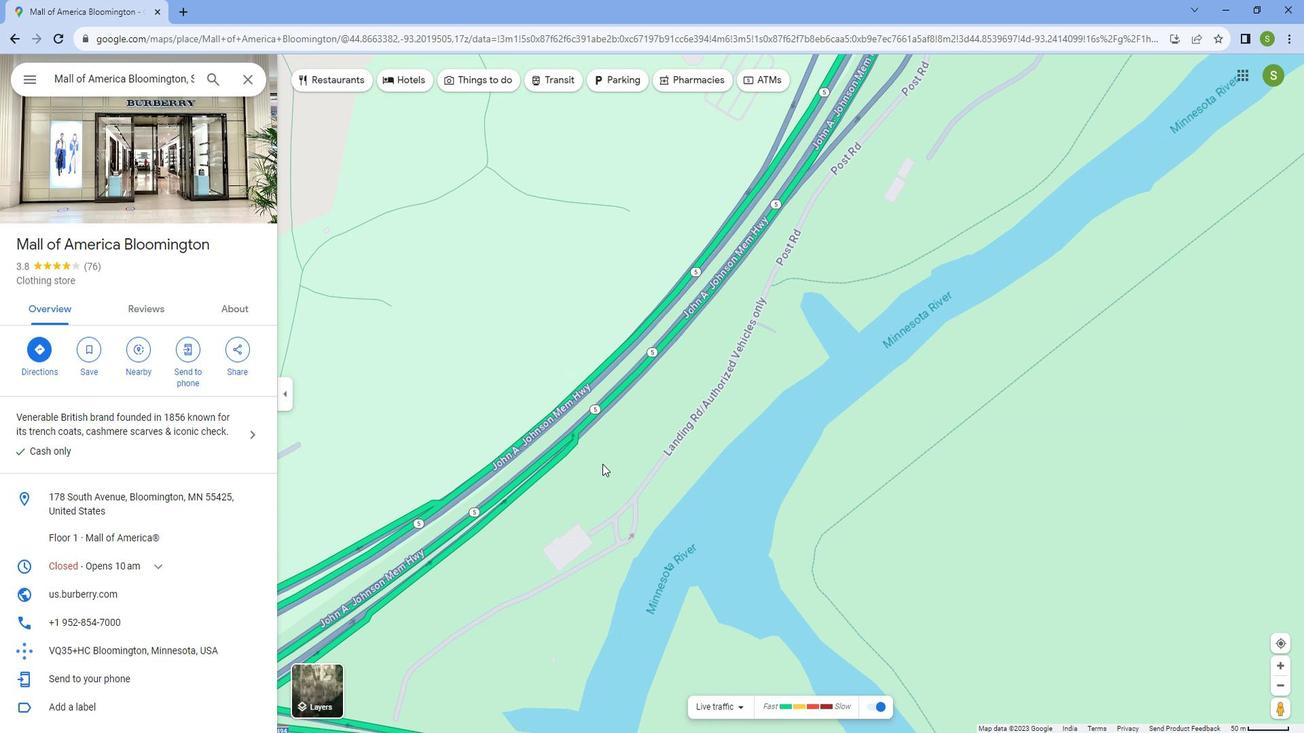 
Action: Mouse pressed left at (597, 468)
Screenshot: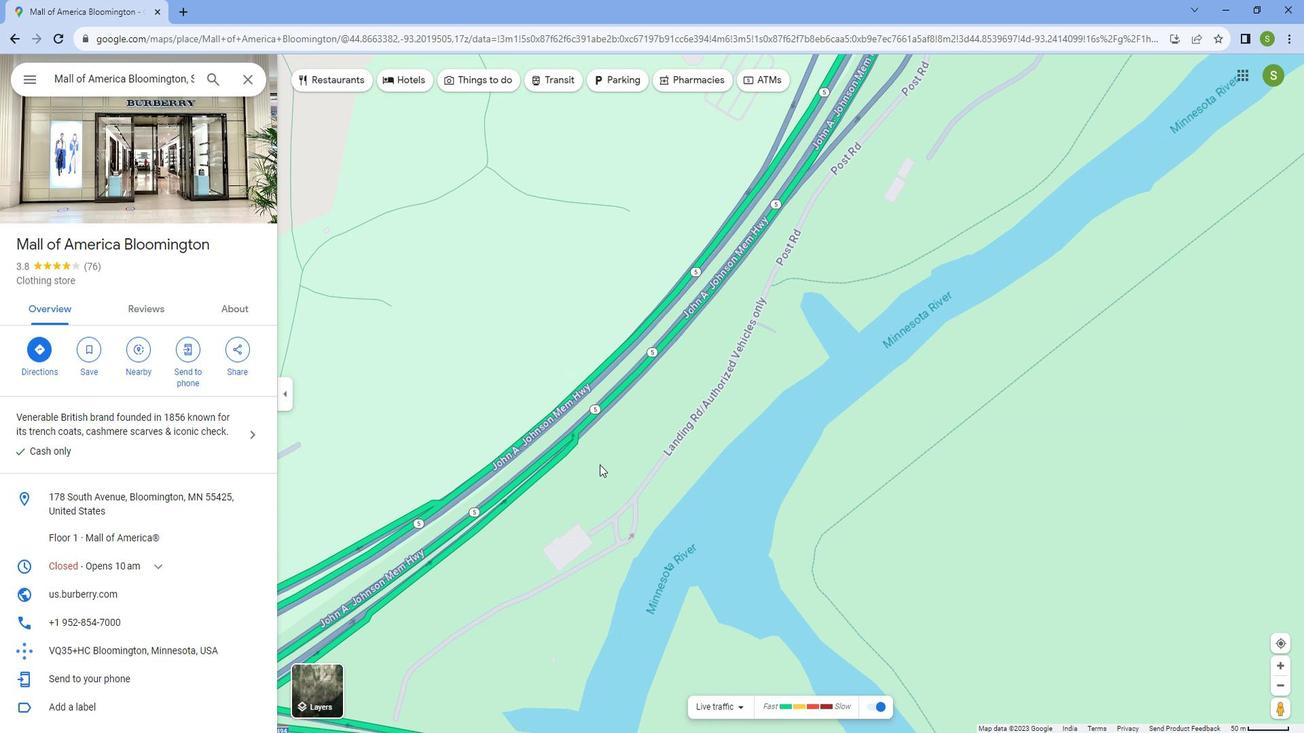 
Action: Mouse moved to (684, 424)
Screenshot: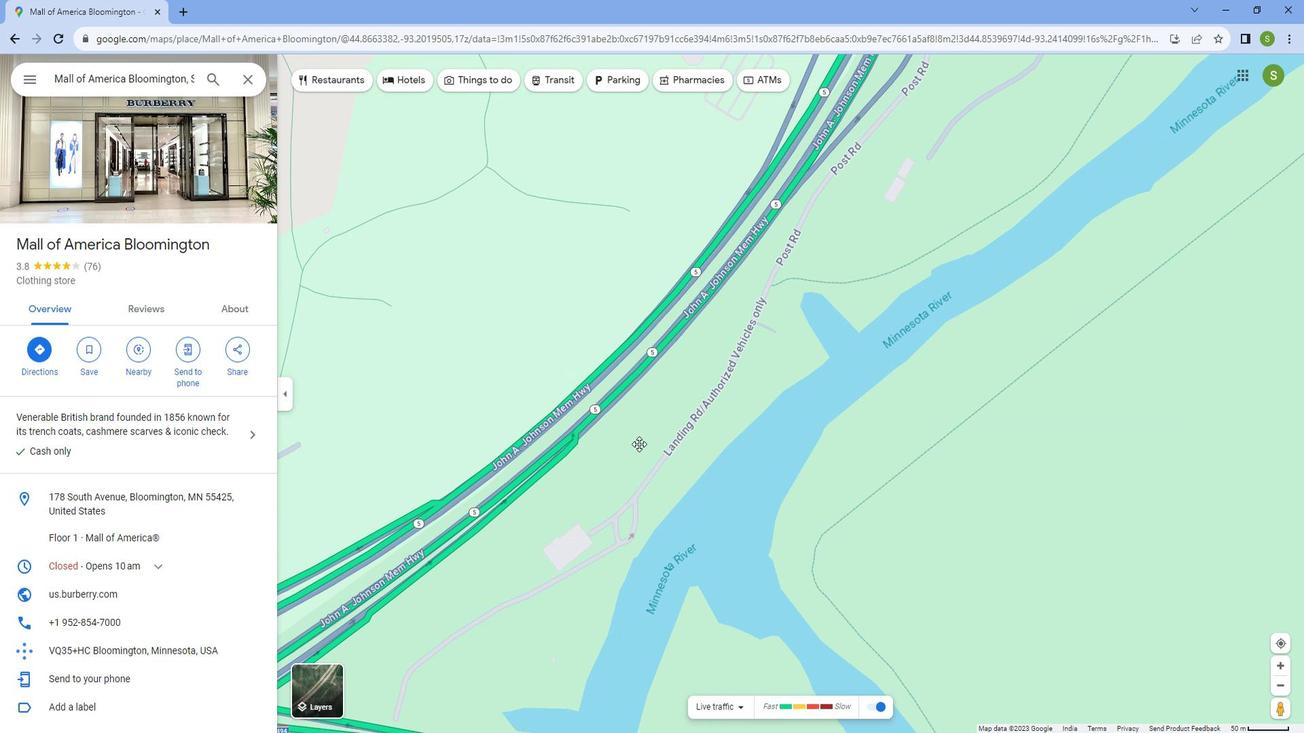 
Action: Mouse pressed right at (684, 424)
Screenshot: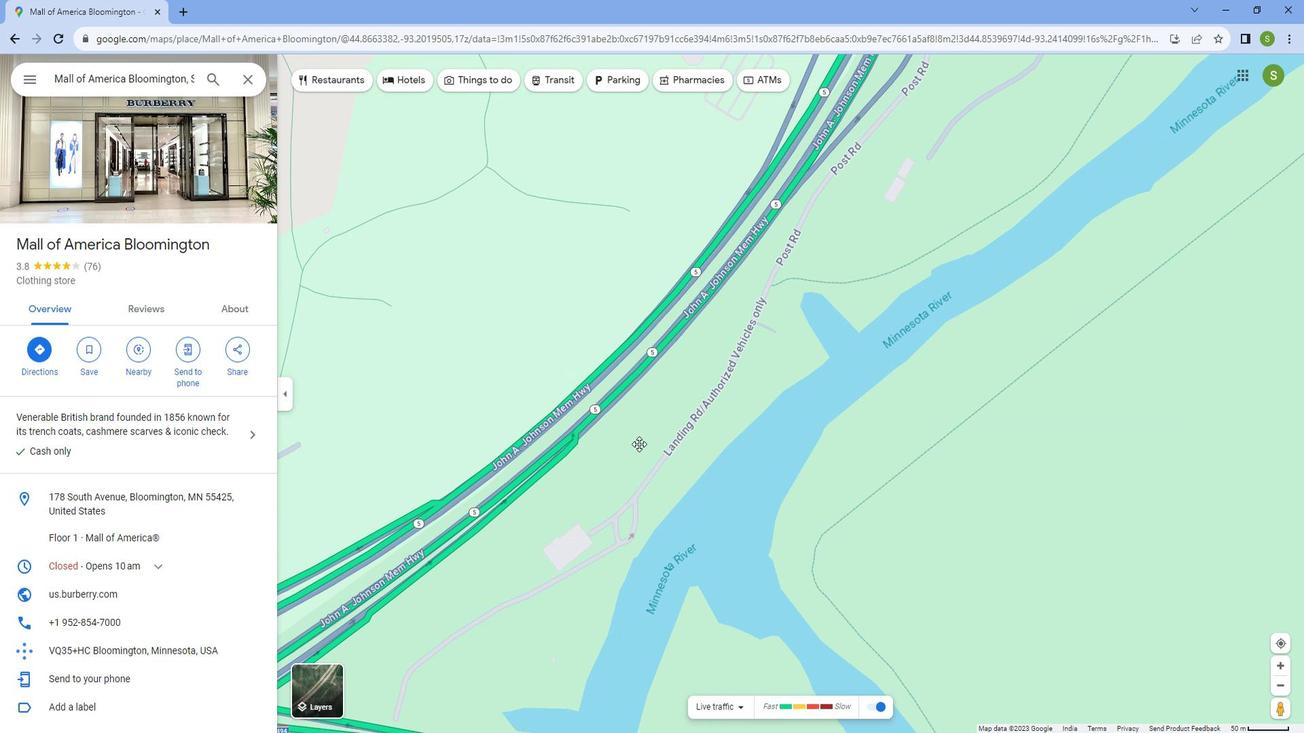 
Action: Mouse moved to (686, 357)
Screenshot: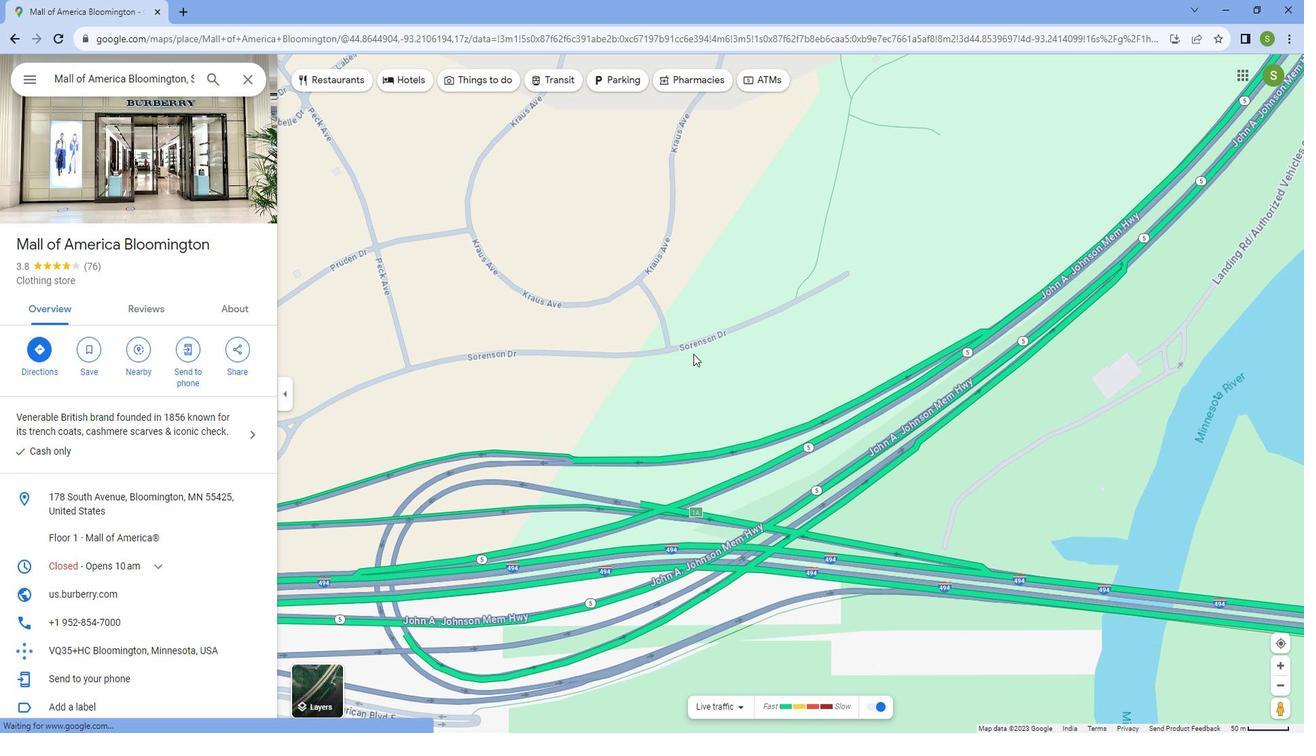 
Action: Mouse pressed left at (686, 357)
Screenshot: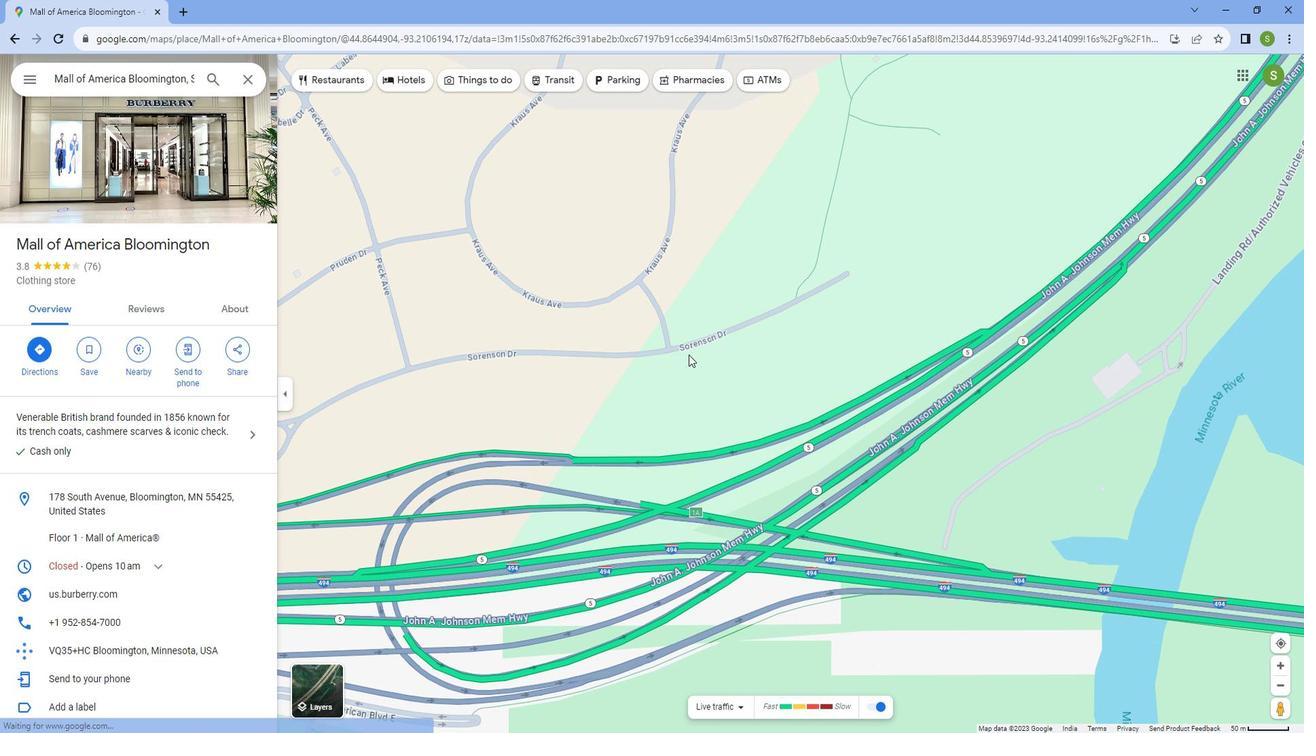 
Action: Mouse moved to (678, 333)
Screenshot: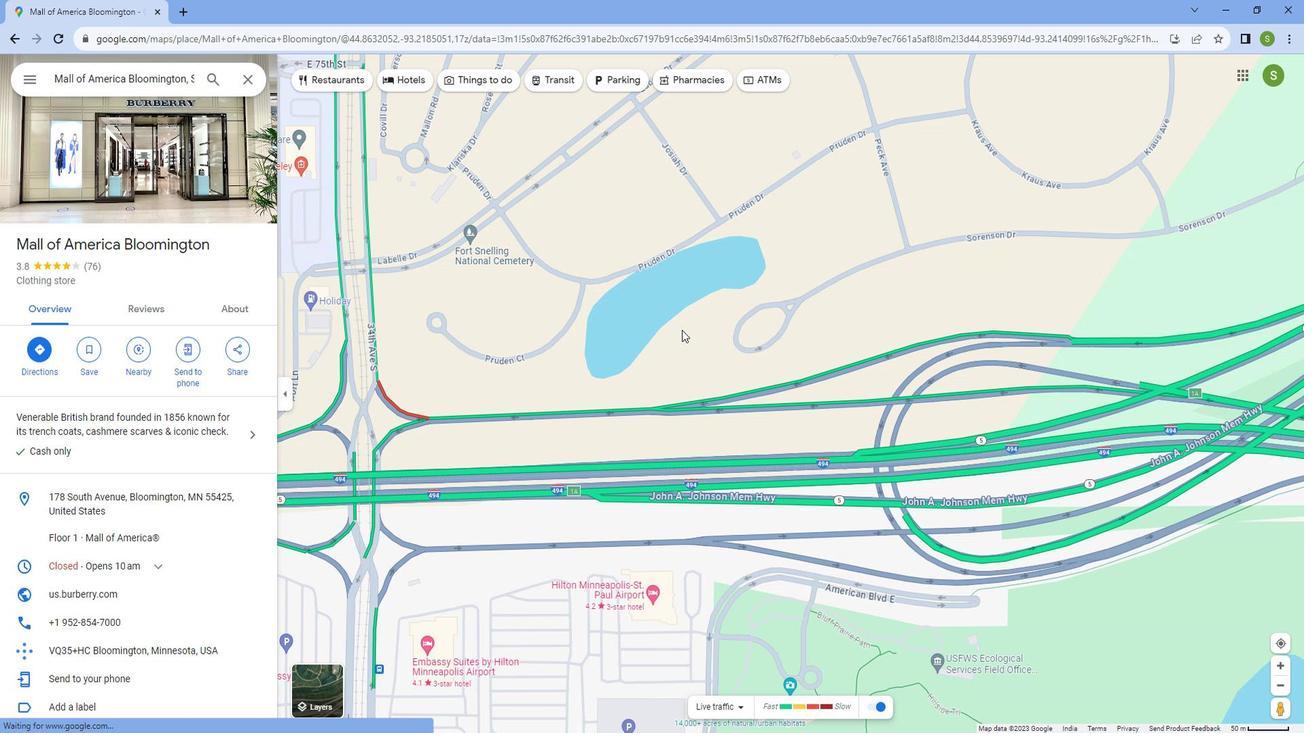 
Action: Mouse pressed left at (678, 333)
Screenshot: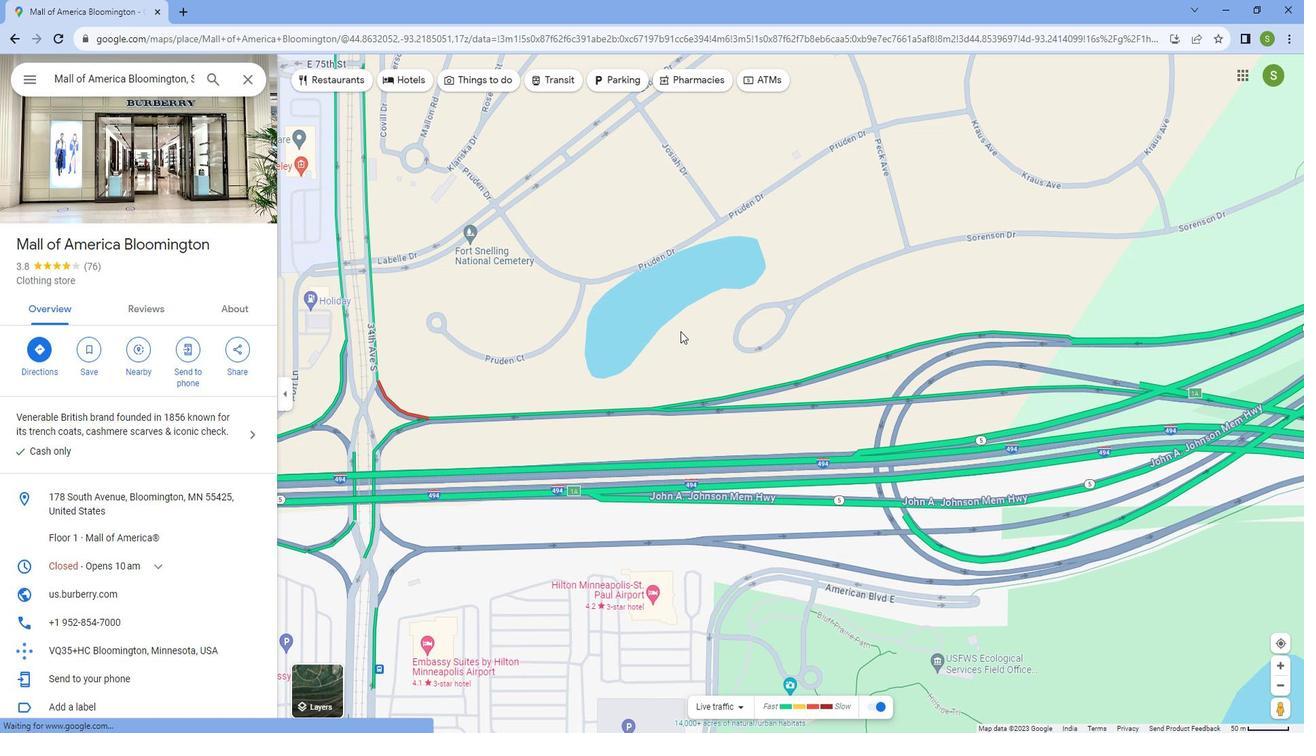 
Action: Mouse moved to (769, 301)
Screenshot: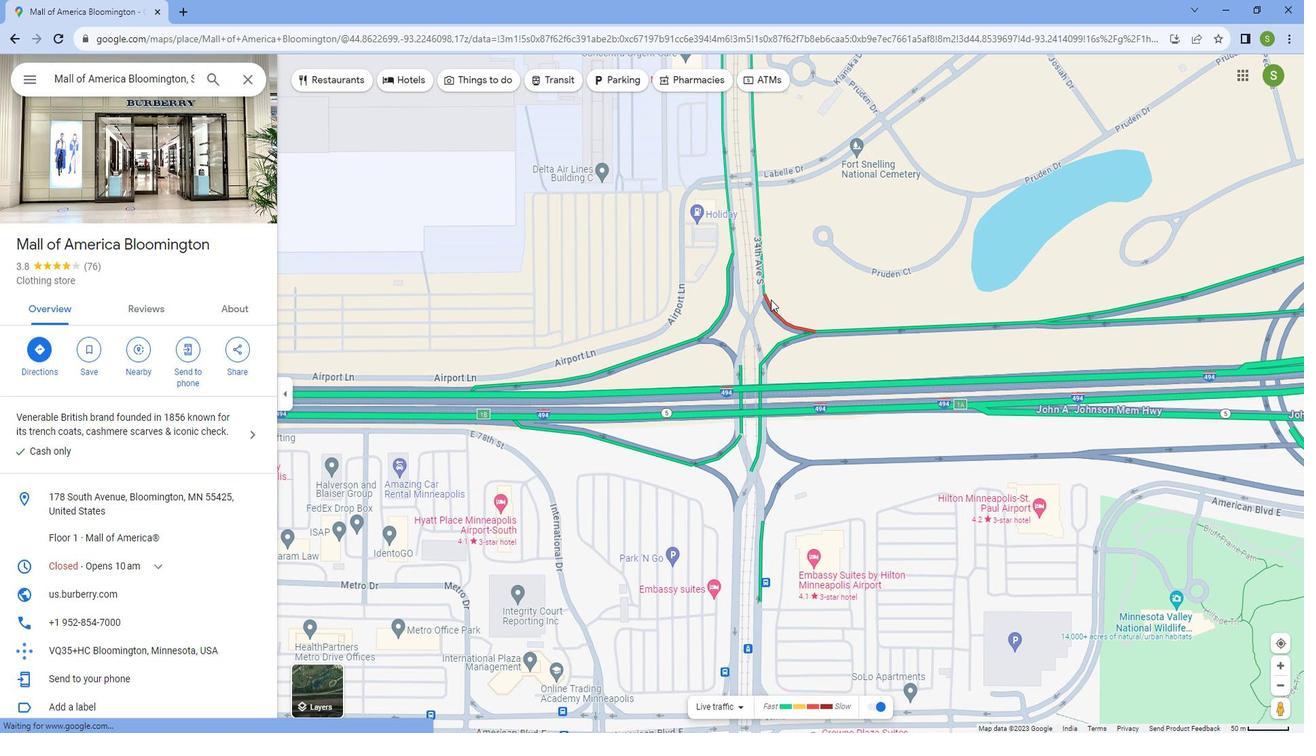 
Action: Mouse scrolled (769, 301) with delta (0, 0)
Screenshot: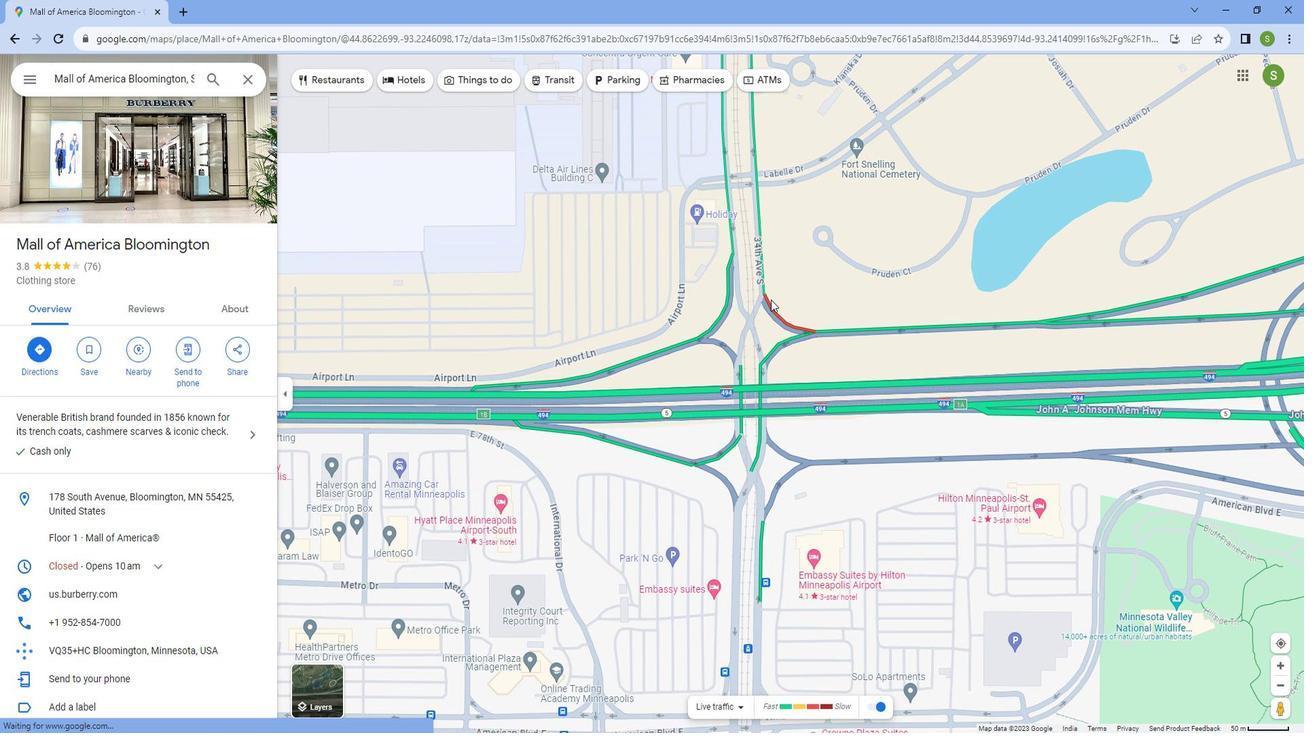 
Action: Mouse moved to (769, 301)
Screenshot: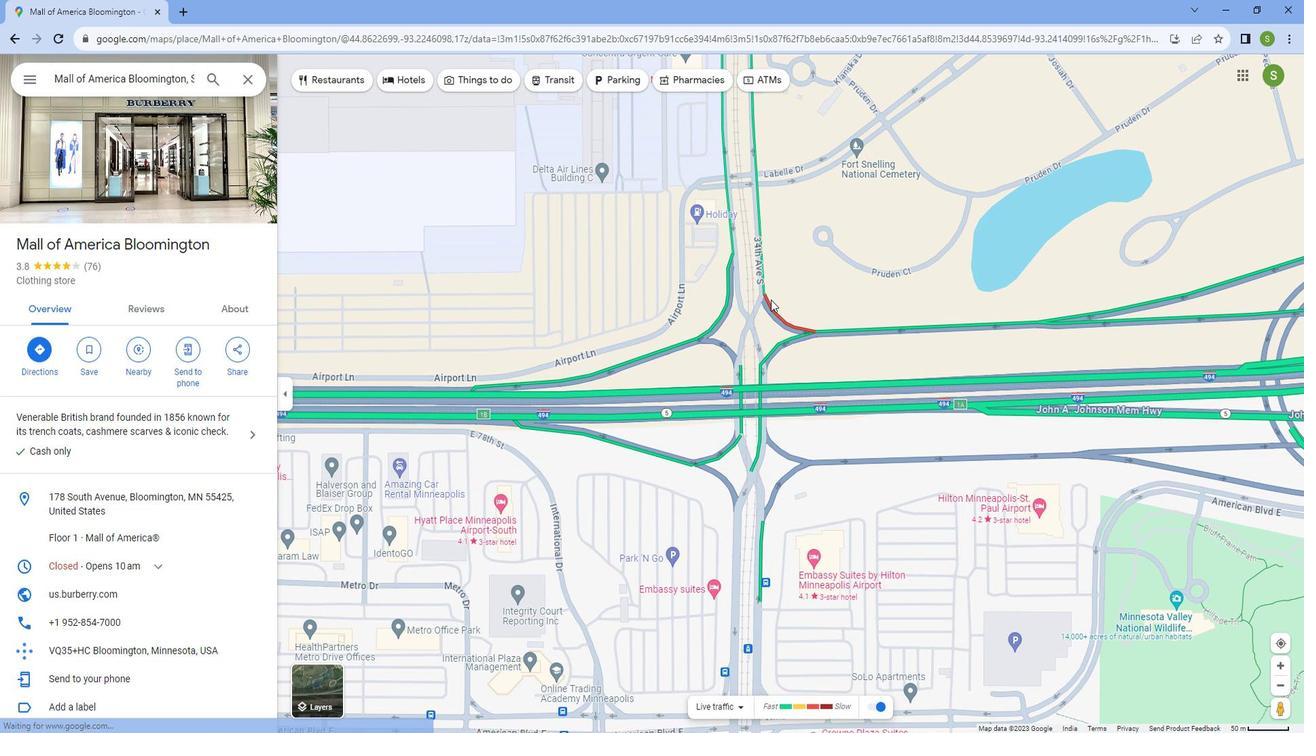 
Action: Mouse scrolled (769, 301) with delta (0, 0)
Screenshot: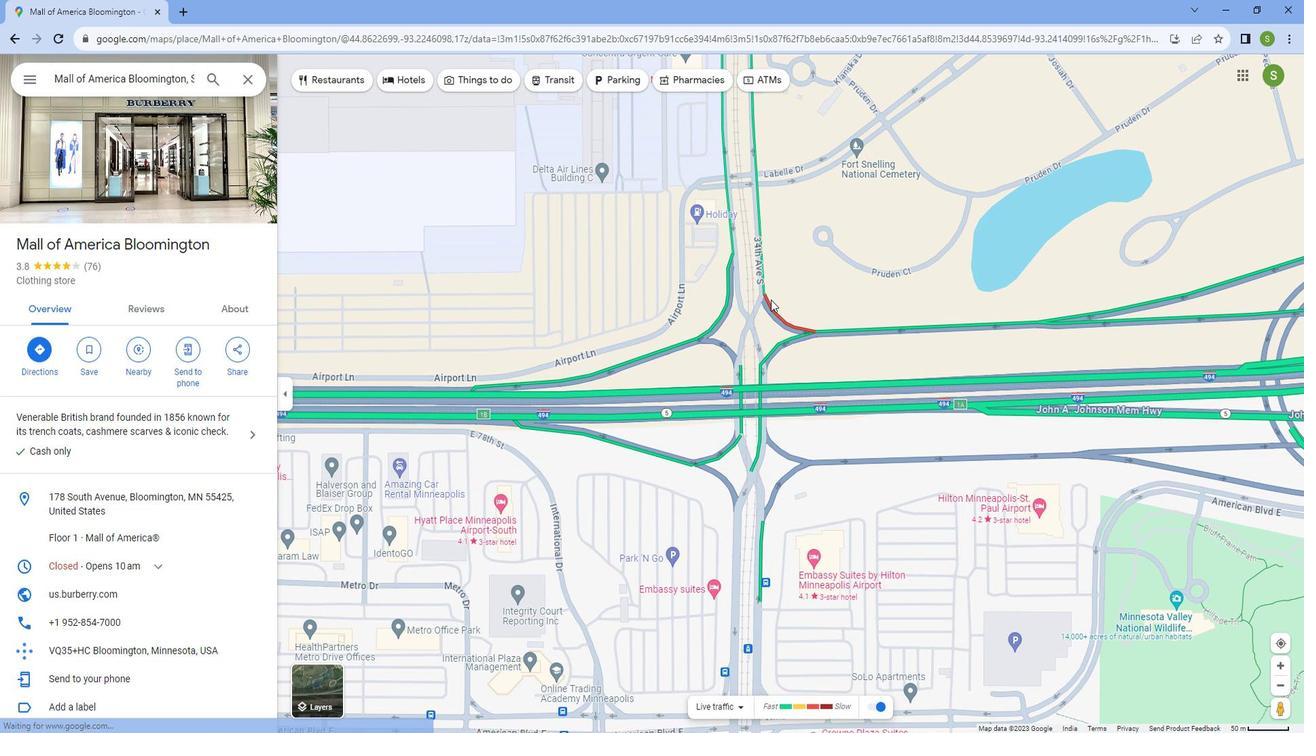 
Action: Mouse moved to (768, 301)
Screenshot: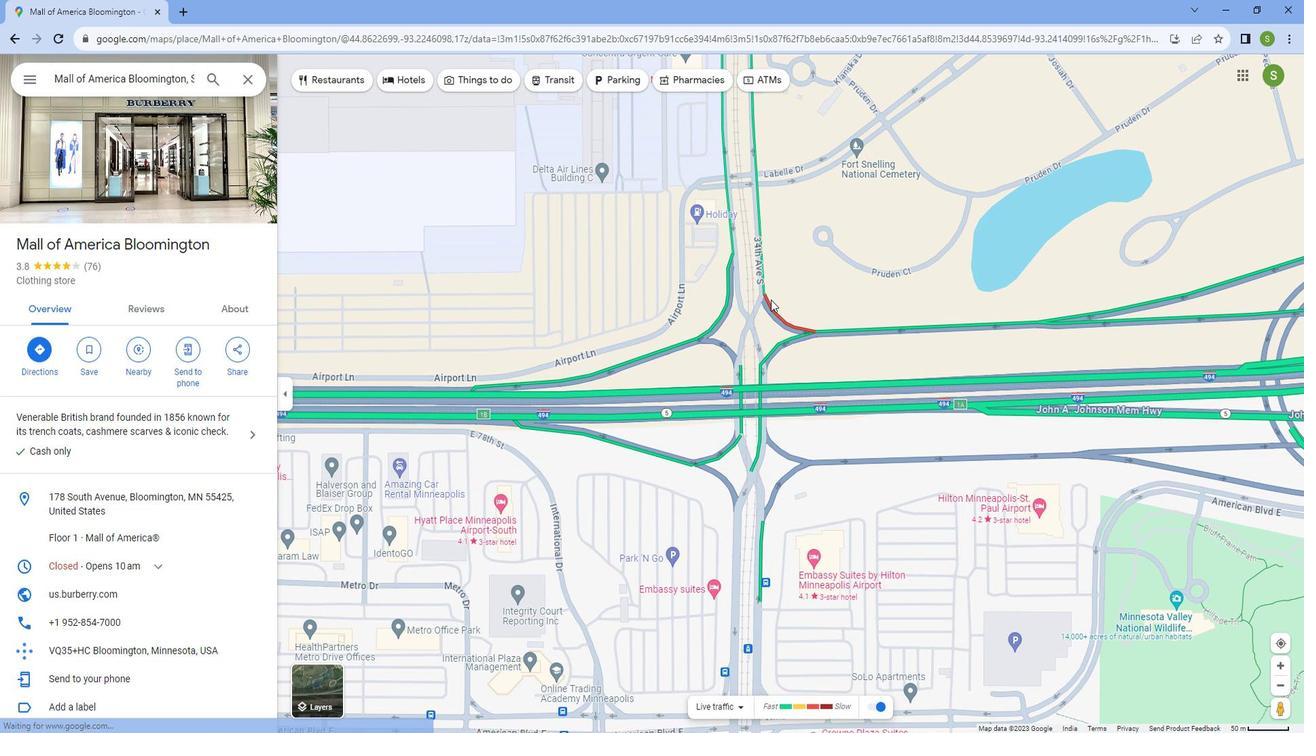 
Action: Mouse scrolled (768, 301) with delta (0, 0)
Screenshot: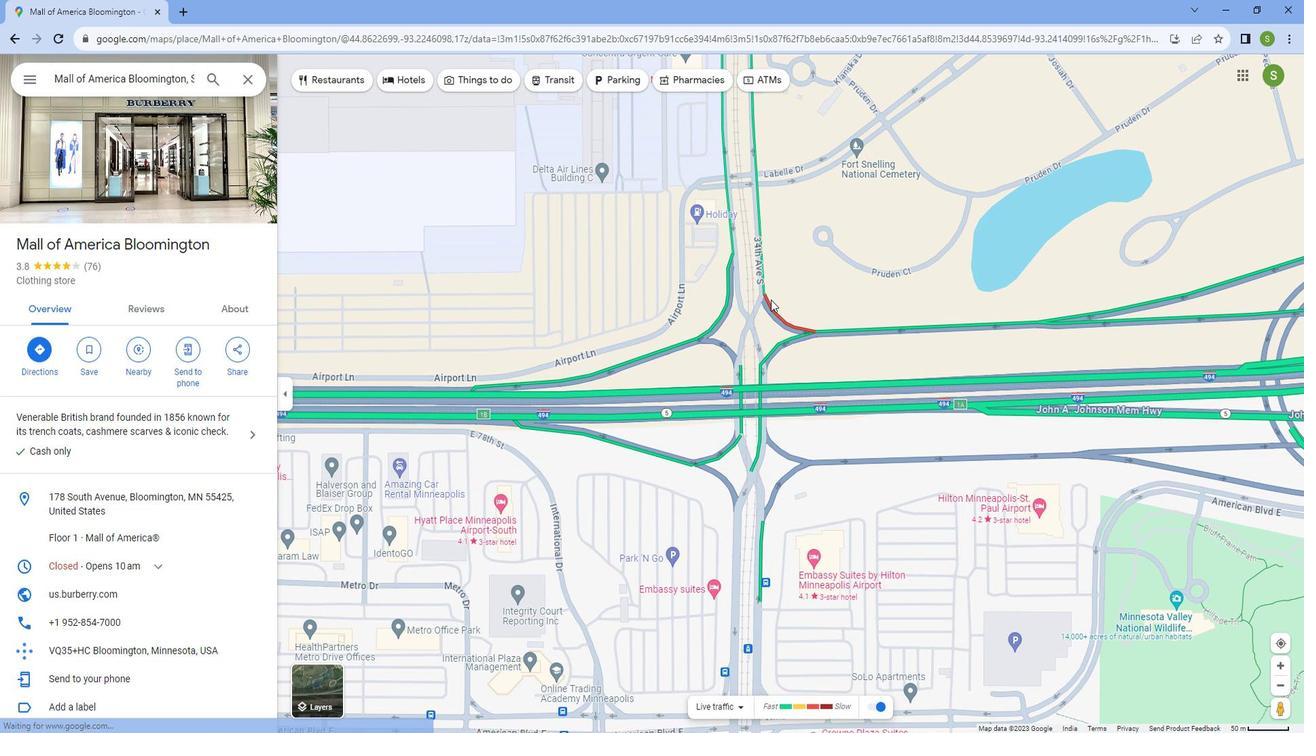 
Action: Mouse moved to (767, 301)
Screenshot: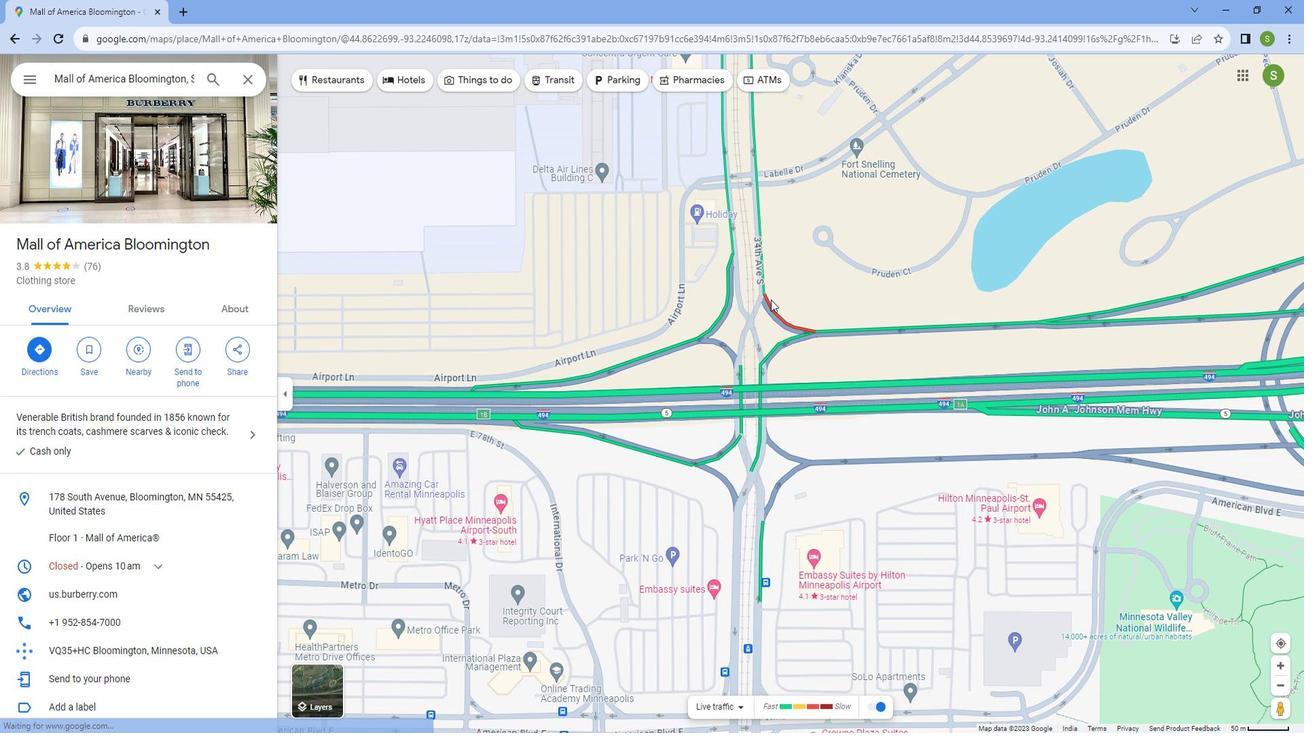 
Action: Mouse scrolled (767, 301) with delta (0, 0)
Screenshot: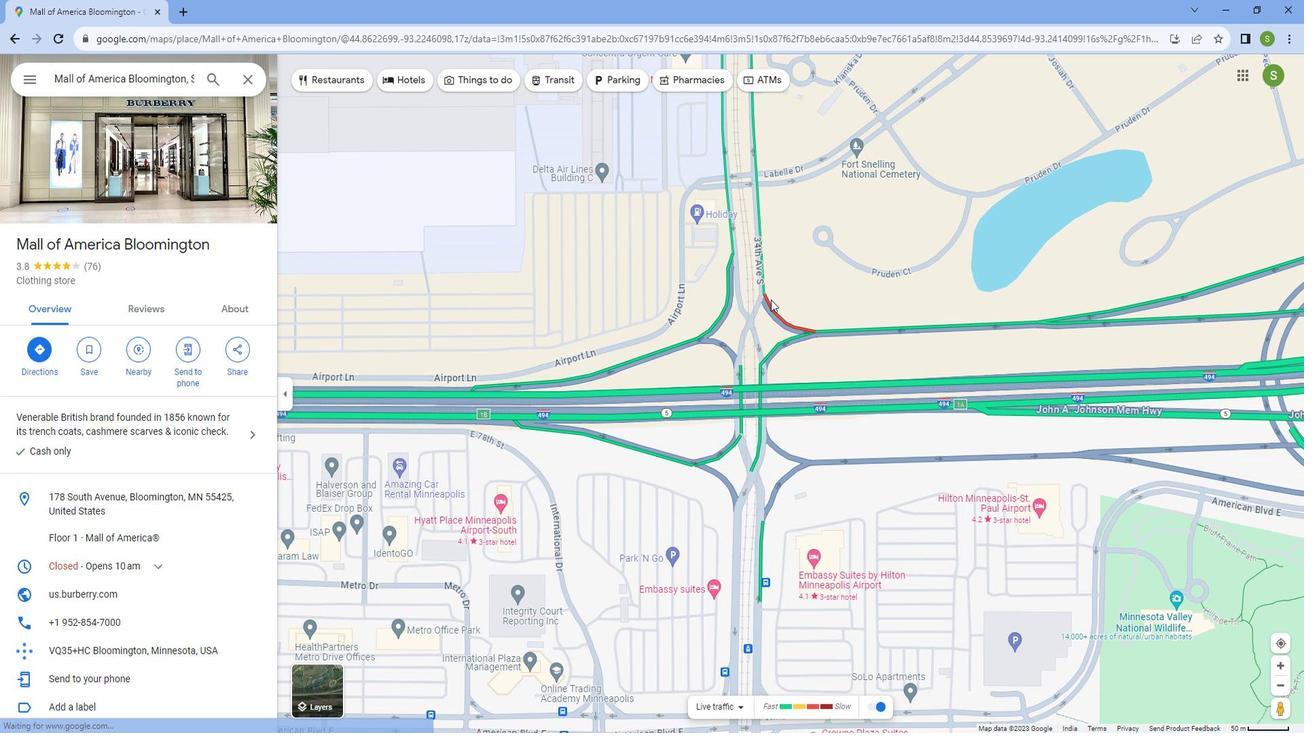 
Action: Mouse scrolled (767, 301) with delta (0, 0)
Screenshot: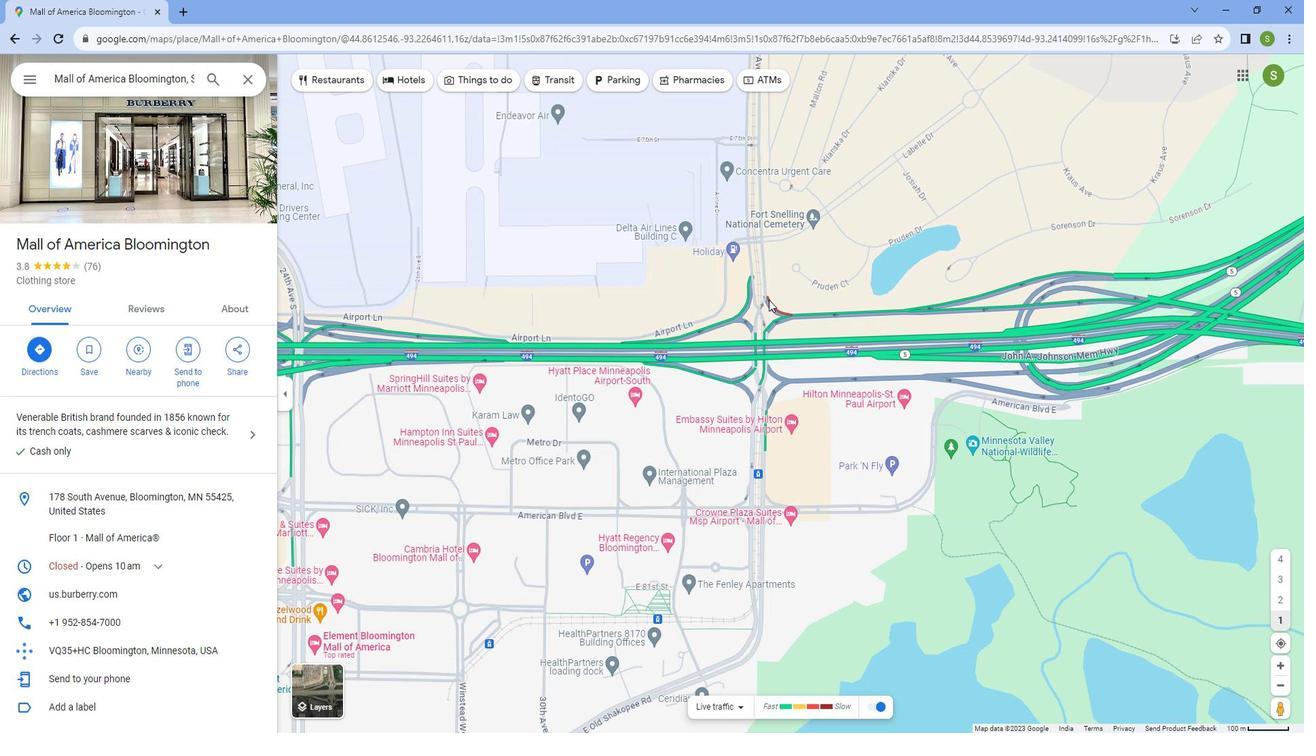 
Action: Mouse scrolled (767, 301) with delta (0, 0)
Screenshot: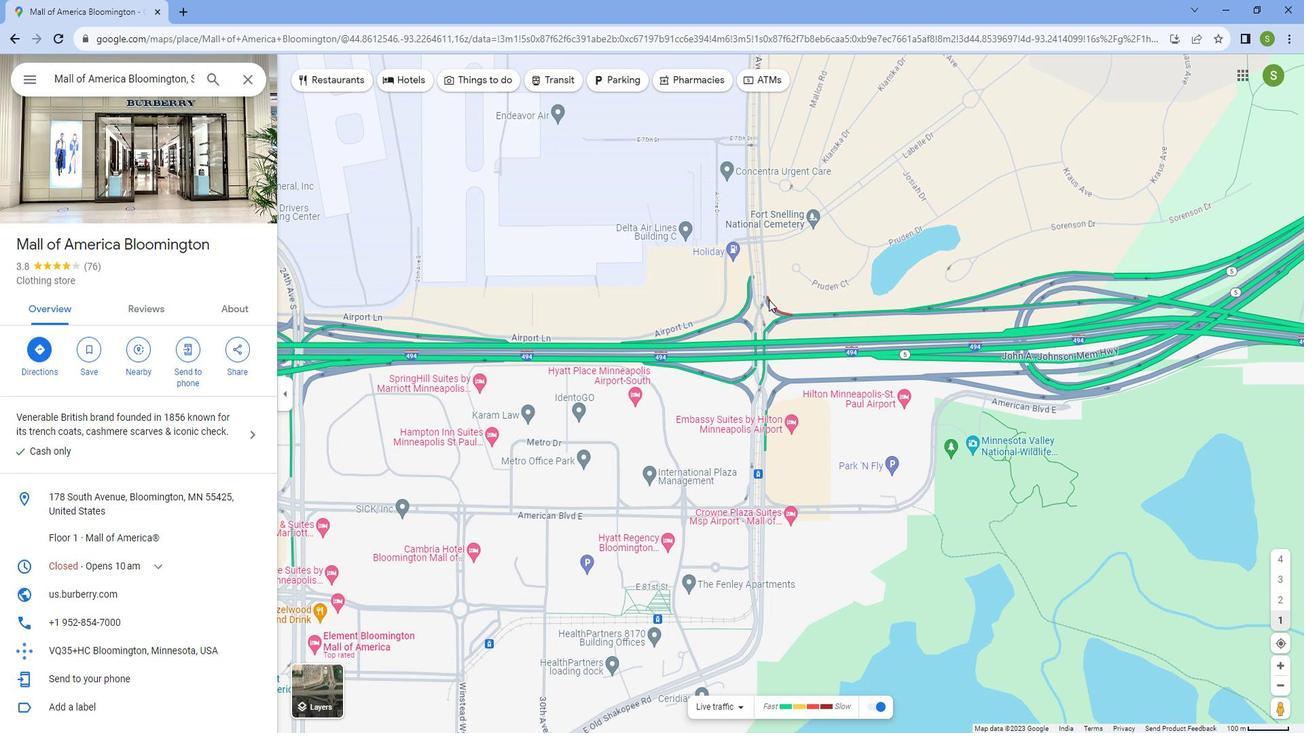 
Action: Mouse moved to (413, 264)
Screenshot: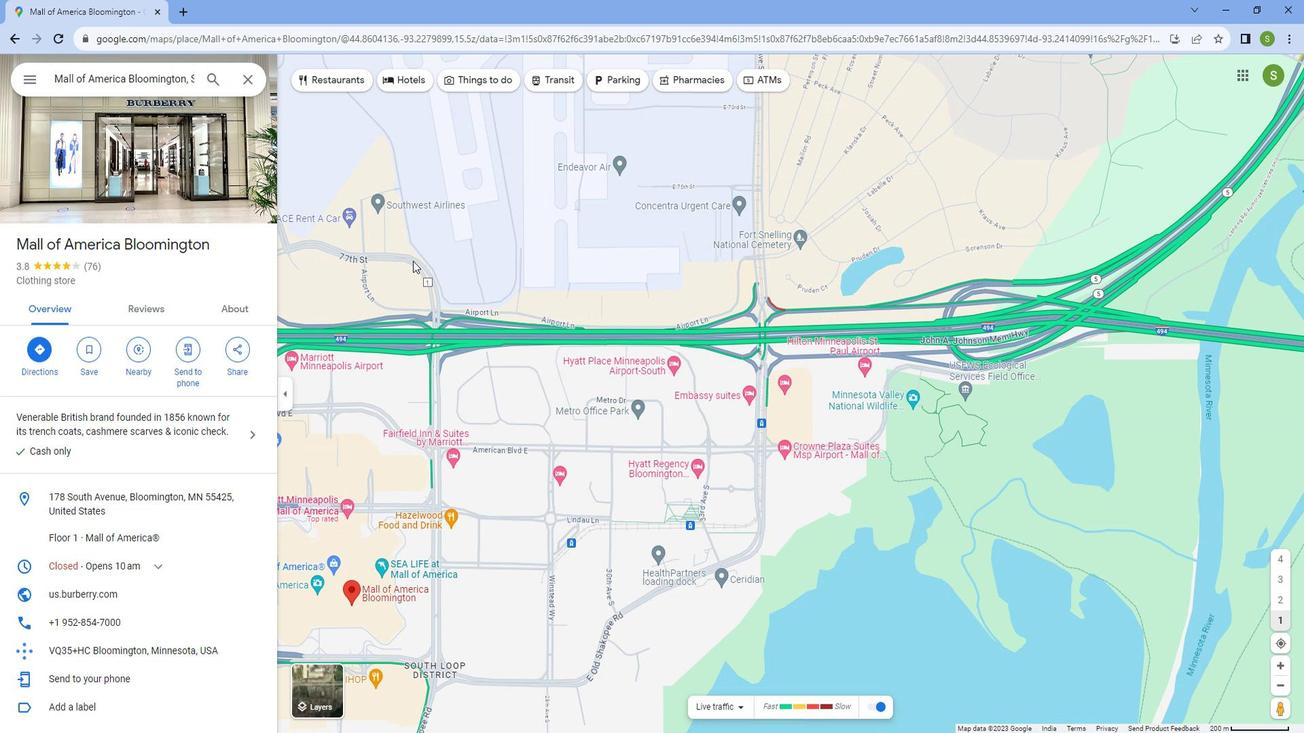 
Action: Mouse pressed left at (413, 264)
Screenshot: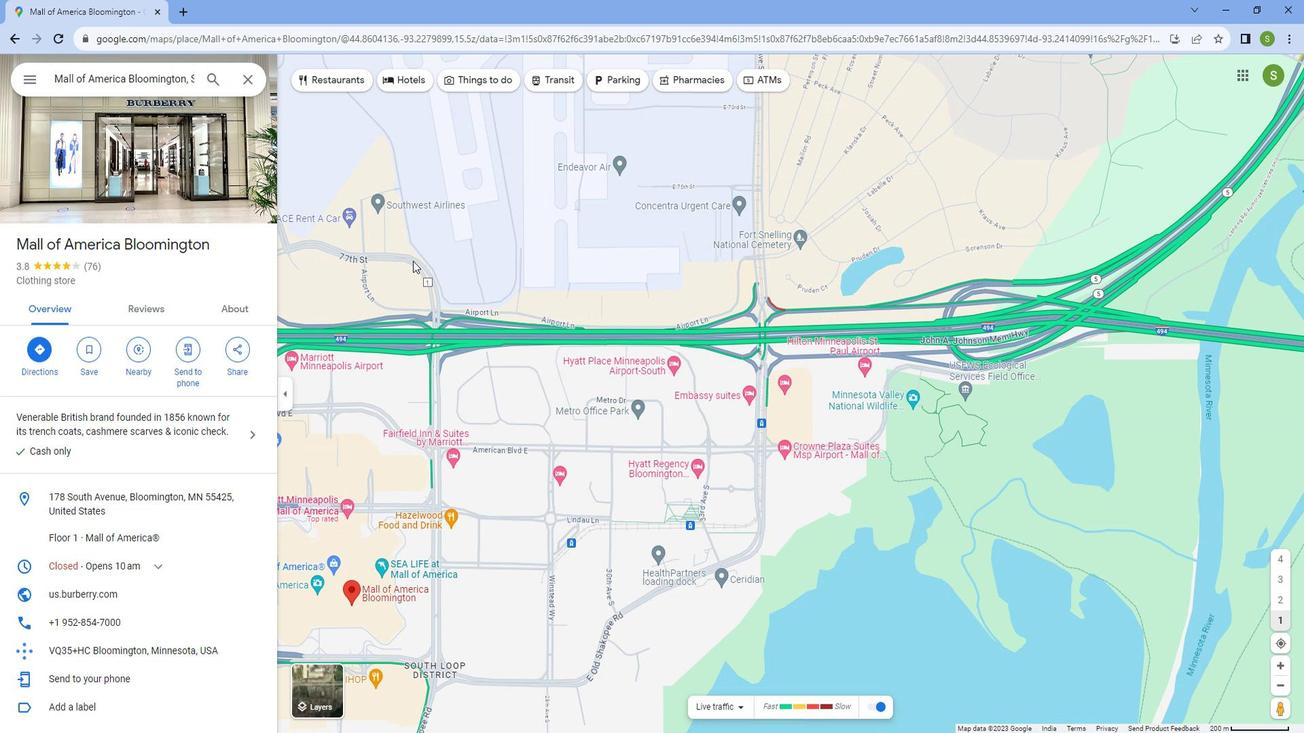
Action: Mouse moved to (678, 606)
Screenshot: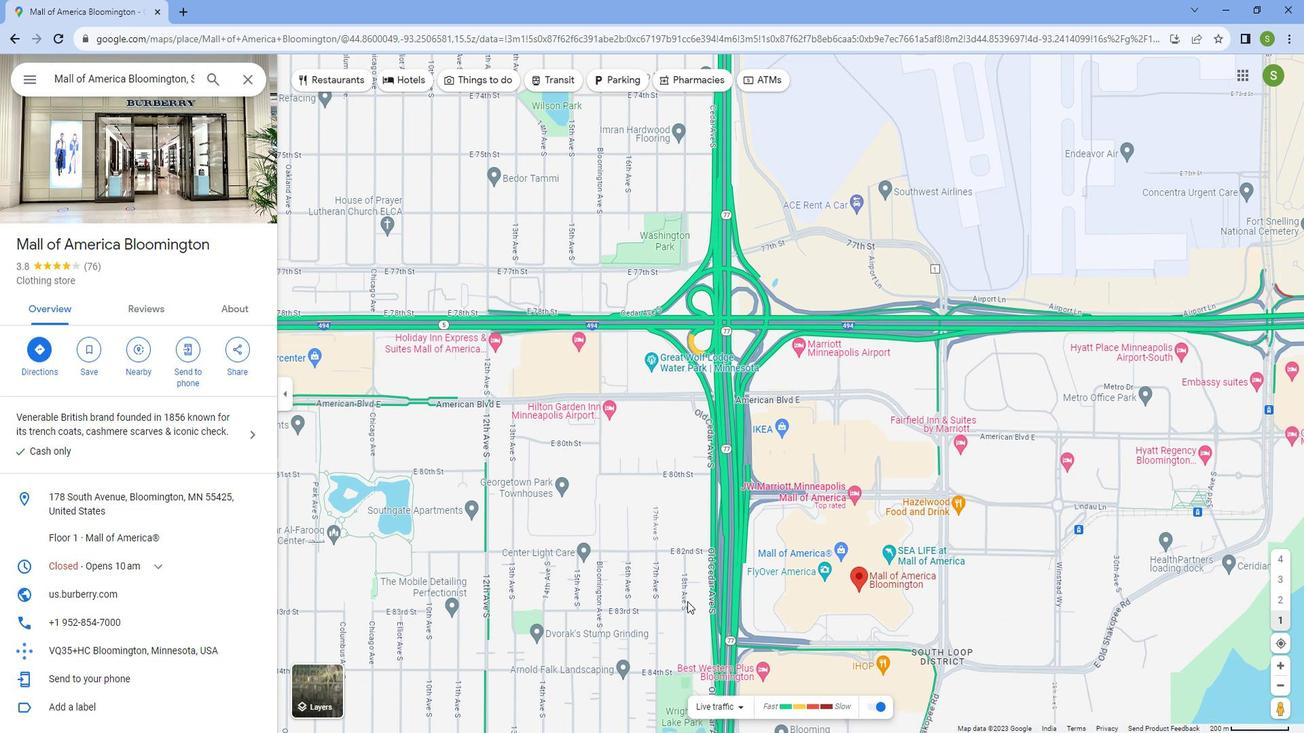 
Action: Mouse pressed left at (678, 606)
Screenshot: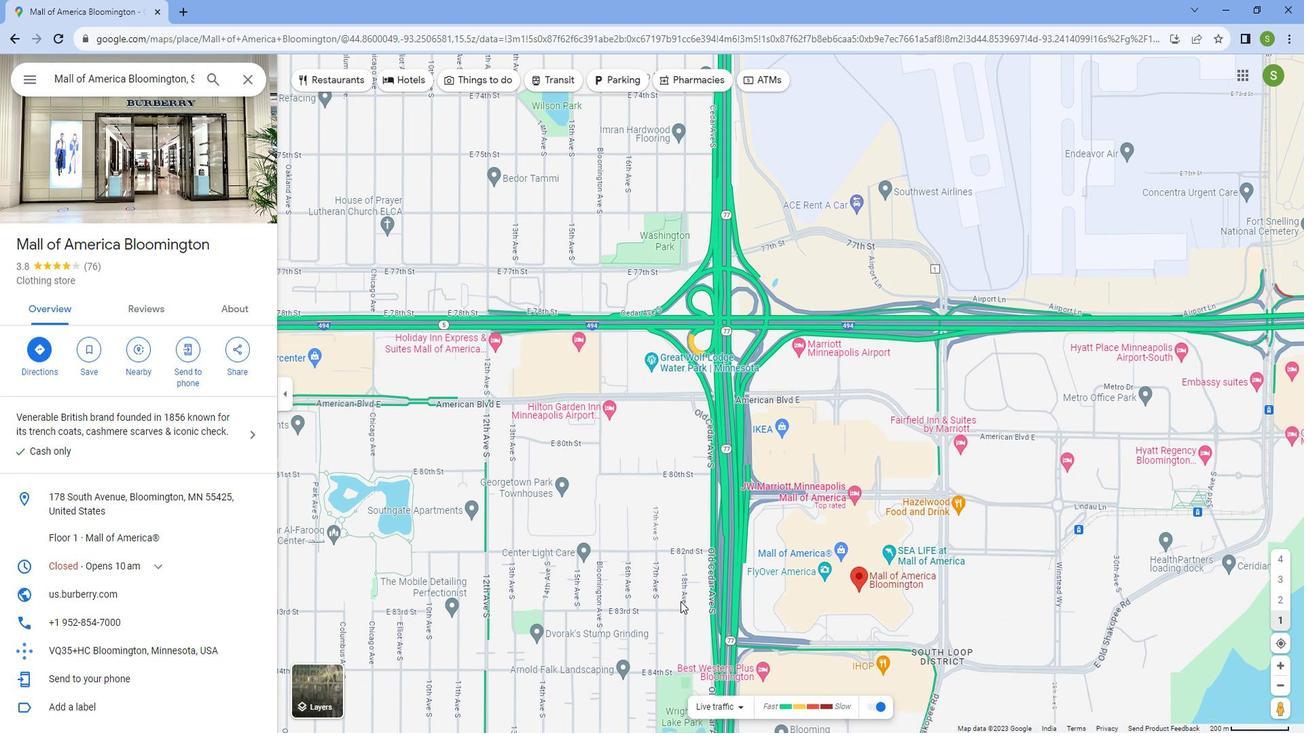 
Action: Mouse moved to (387, 483)
Screenshot: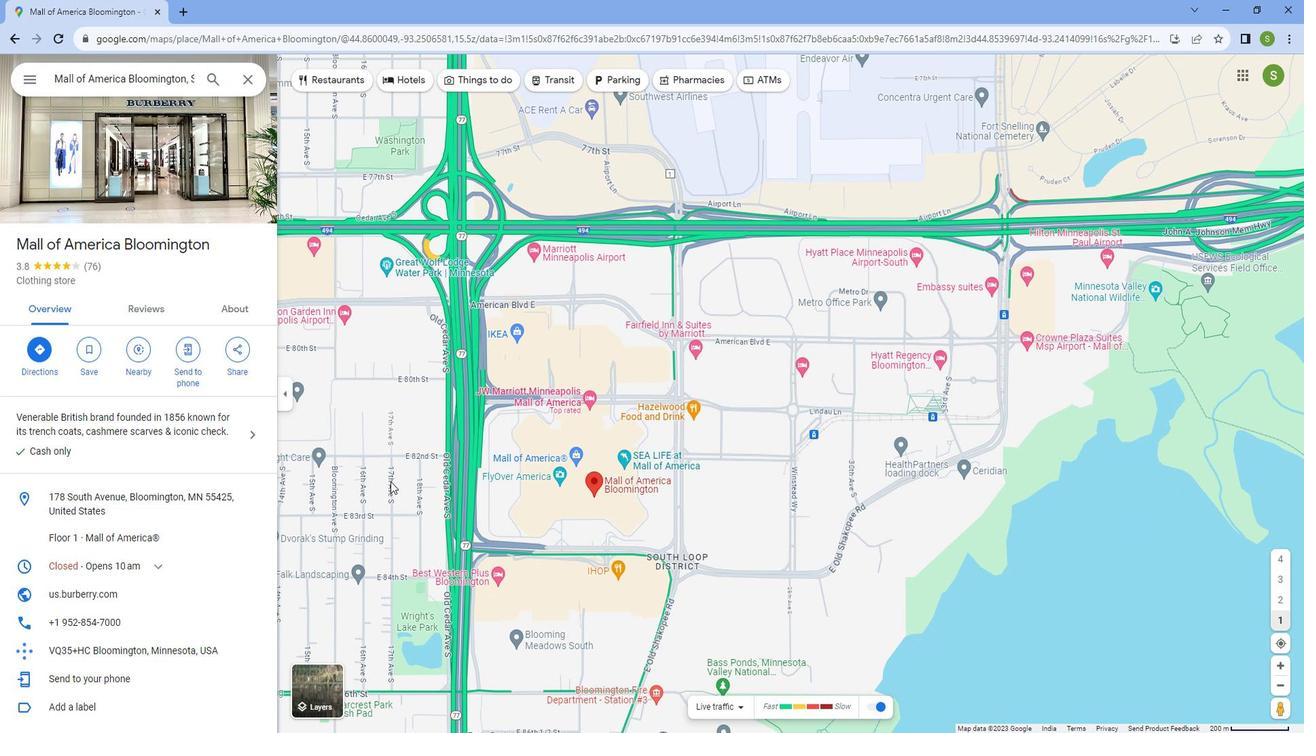 
Action: Mouse scrolled (387, 484) with delta (0, 0)
Screenshot: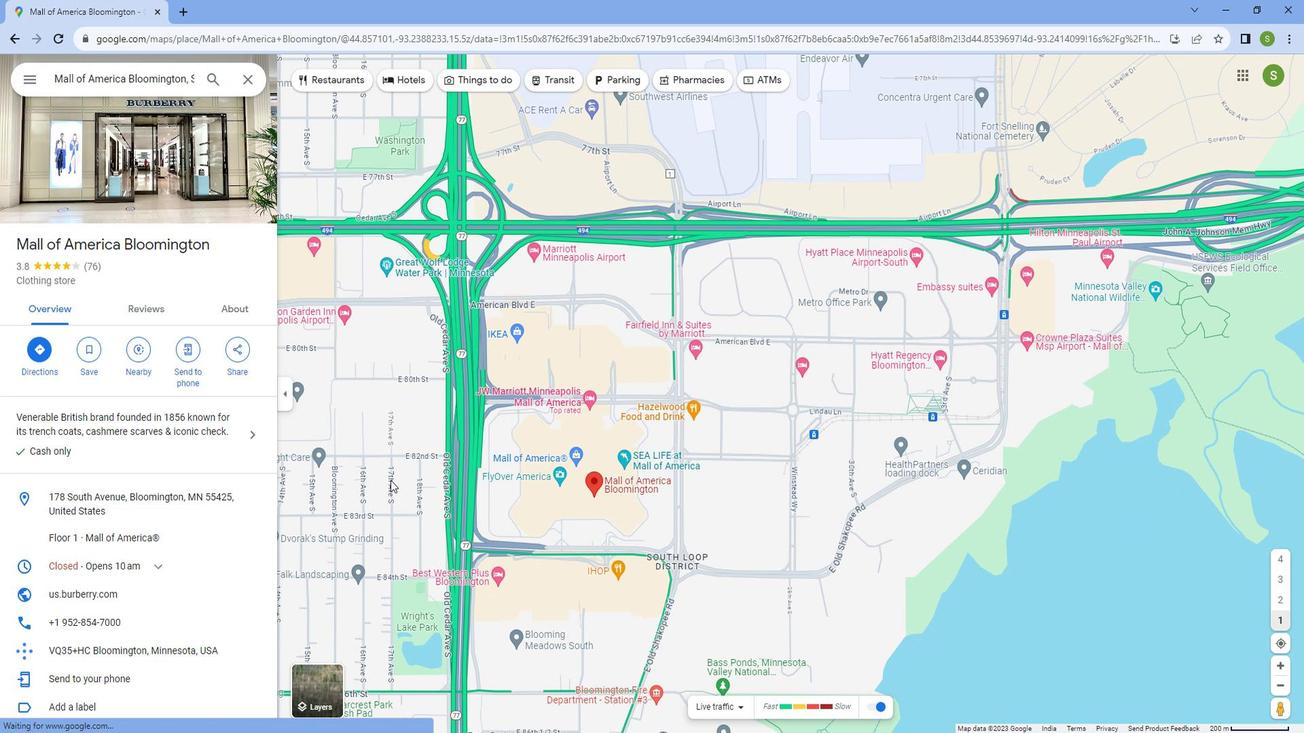 
Action: Mouse scrolled (387, 484) with delta (0, 0)
Screenshot: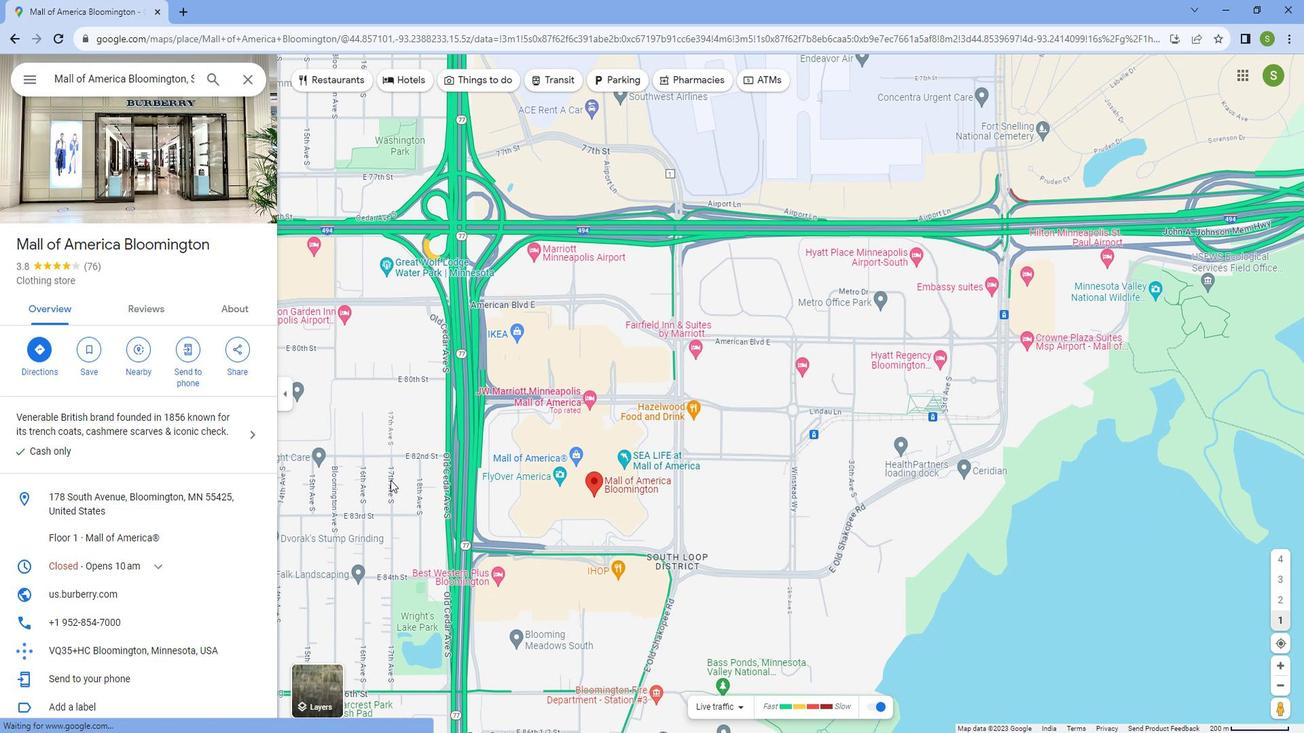 
Action: Mouse scrolled (387, 484) with delta (0, 0)
Screenshot: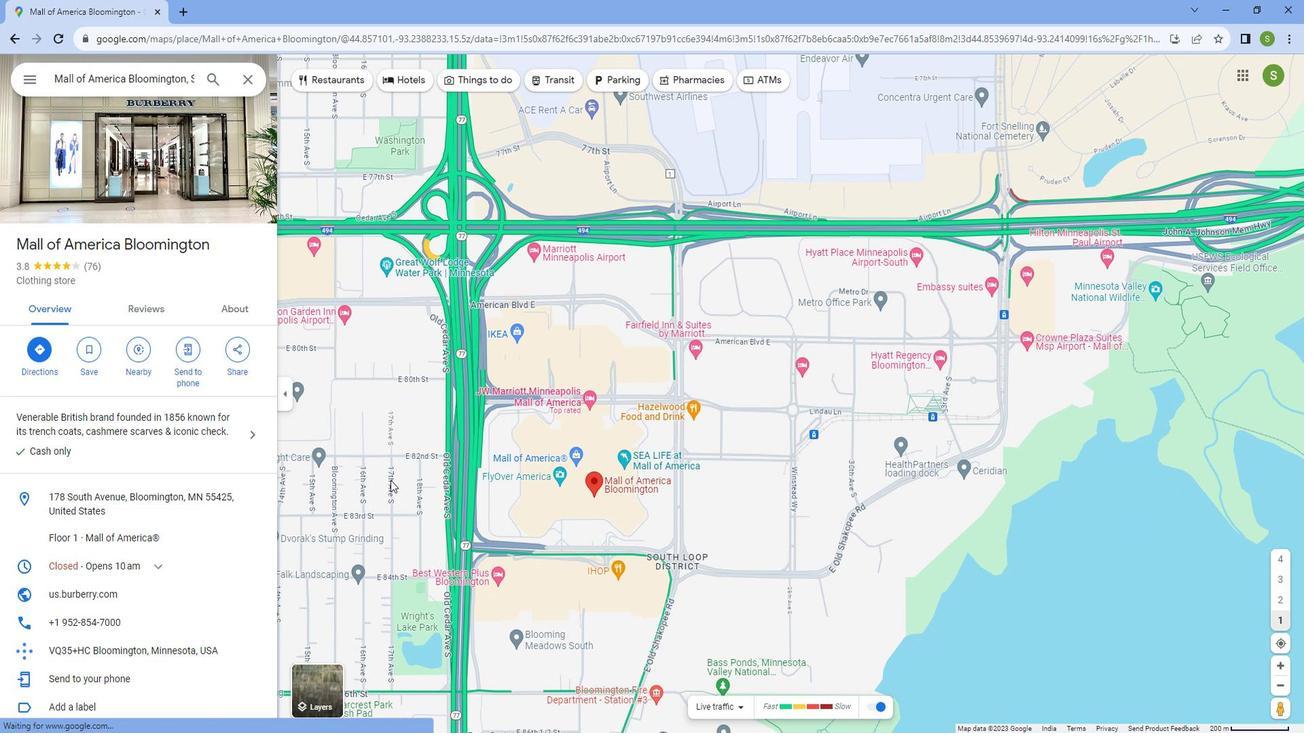 
Action: Mouse scrolled (387, 484) with delta (0, 0)
Screenshot: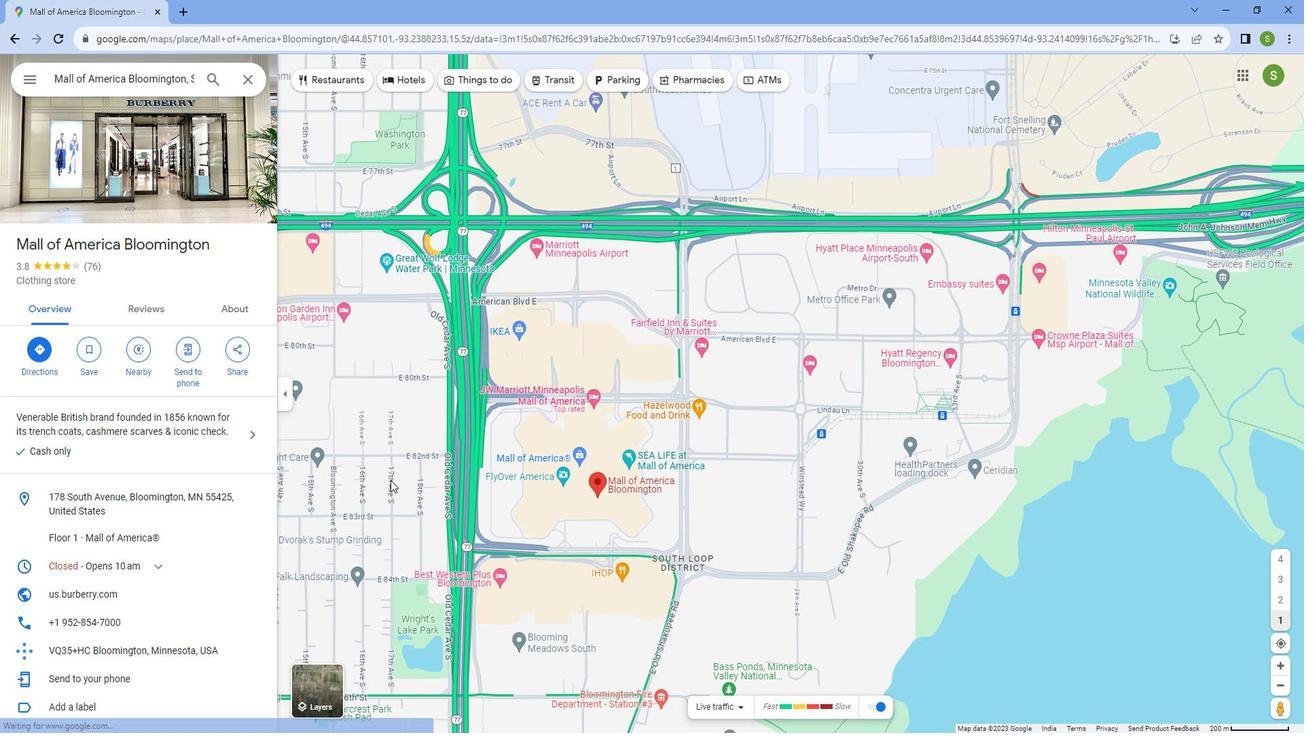 
Action: Mouse scrolled (387, 484) with delta (0, 0)
Screenshot: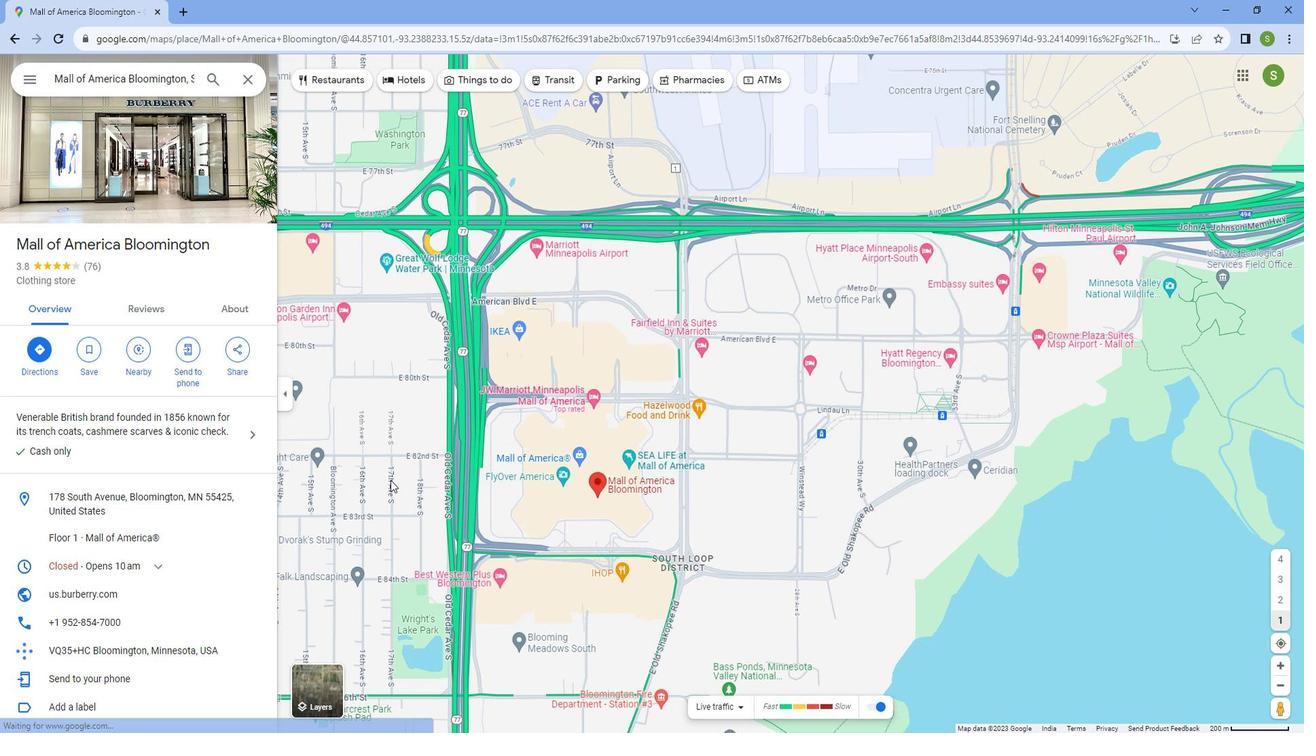 
Action: Mouse scrolled (387, 483) with delta (0, 0)
Screenshot: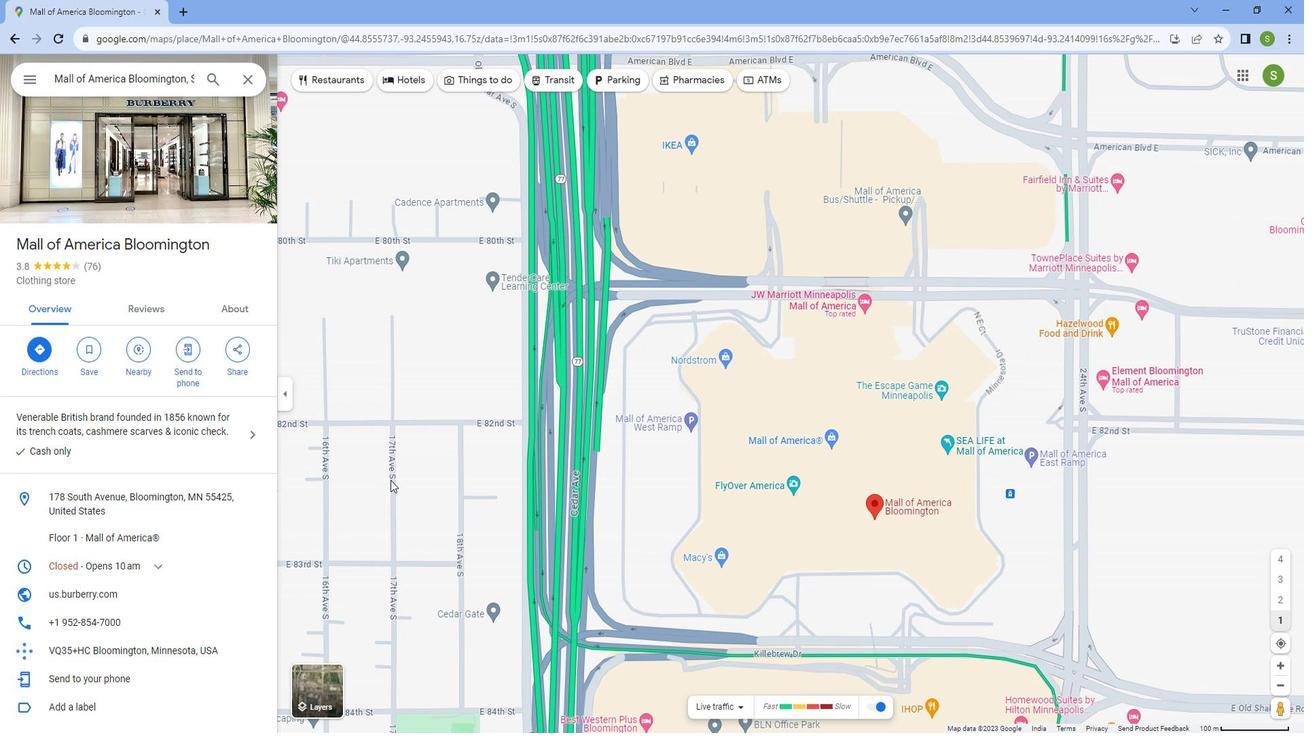 
Action: Mouse scrolled (387, 483) with delta (0, 0)
Screenshot: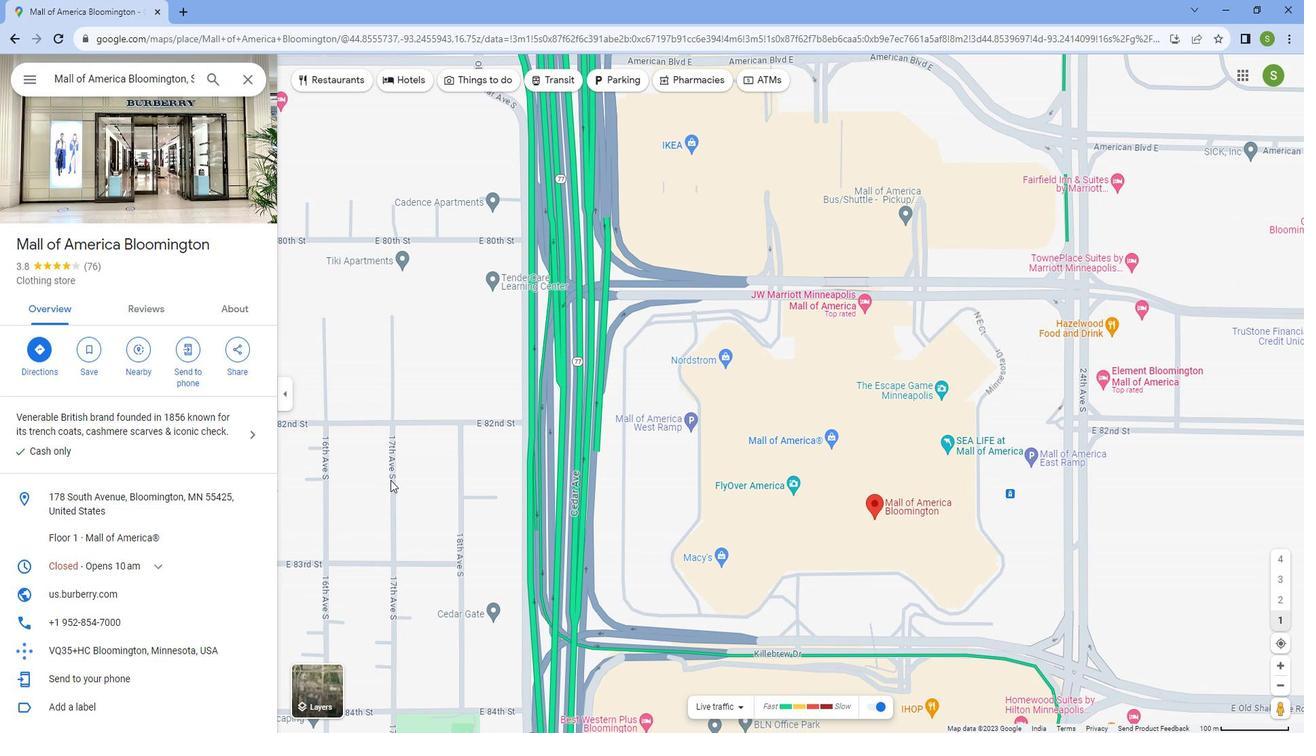 
Action: Mouse scrolled (387, 483) with delta (0, 0)
Screenshot: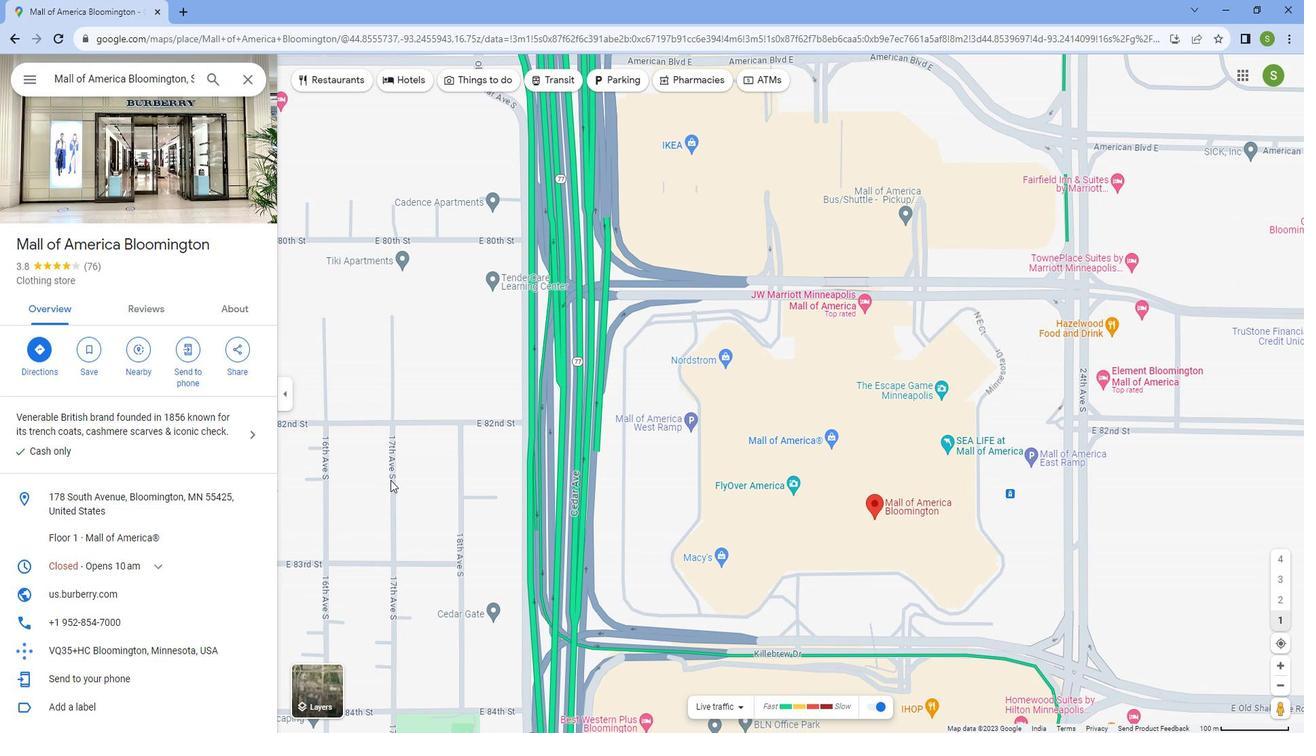 
